 Task: Open a blank sheet, save the file as 'wisdom' Insert a table '2 by 3' In first column, add headers, 'Product, Quantity'. Under first header add  Apple, Mango. Under second header add  15, 20. Change table style to  'Purple'
Action: Mouse pressed left at (19, 18)
Screenshot: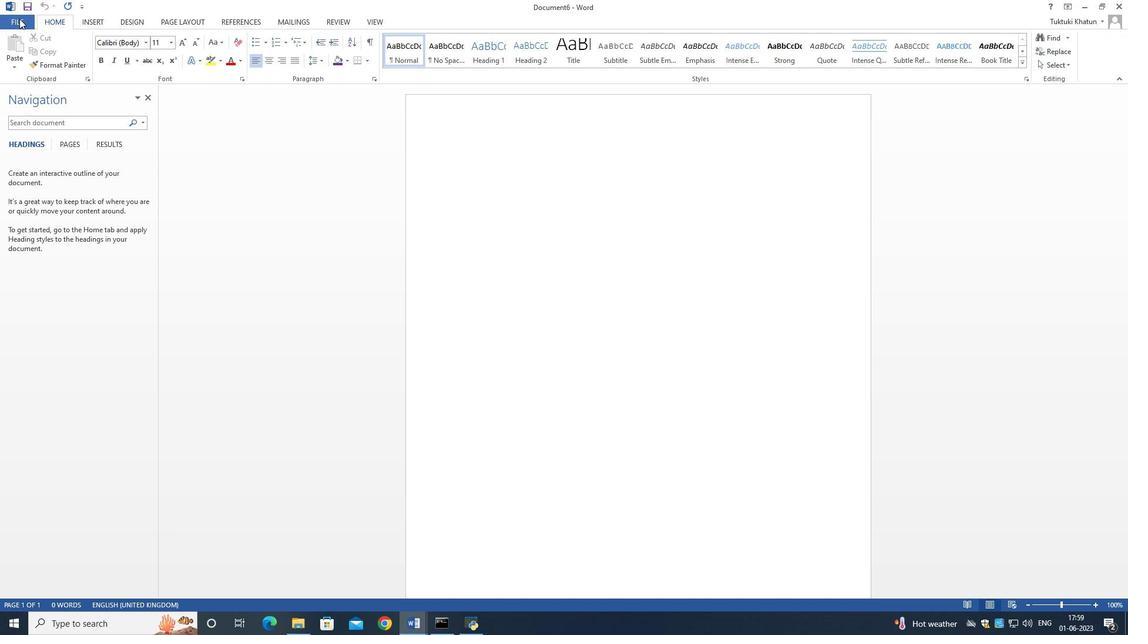 
Action: Mouse moved to (32, 75)
Screenshot: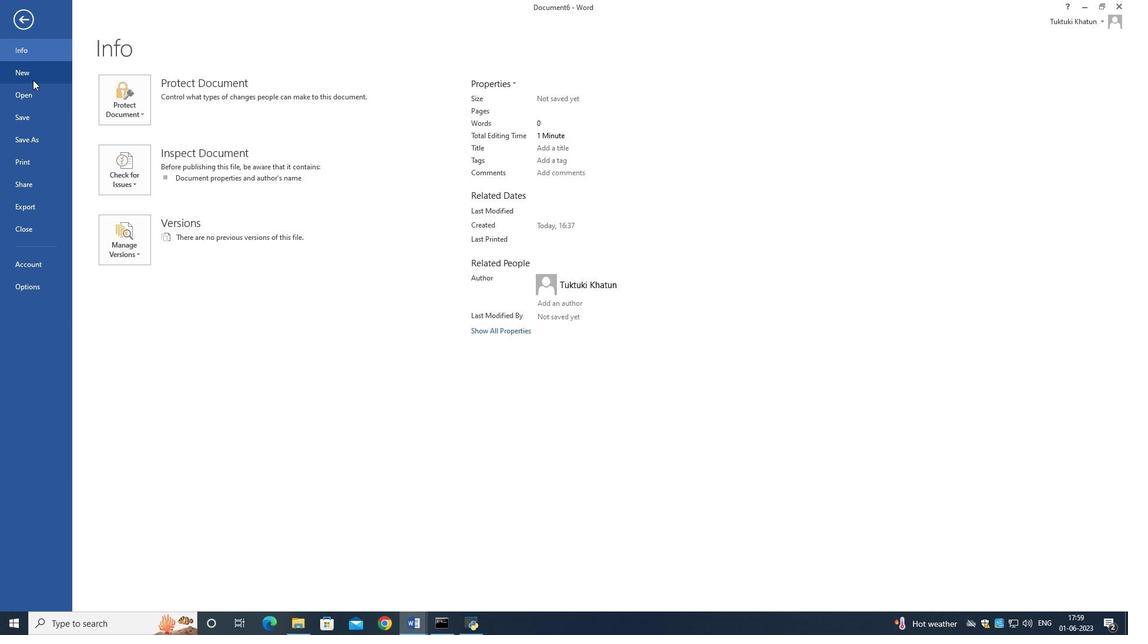 
Action: Mouse pressed left at (32, 75)
Screenshot: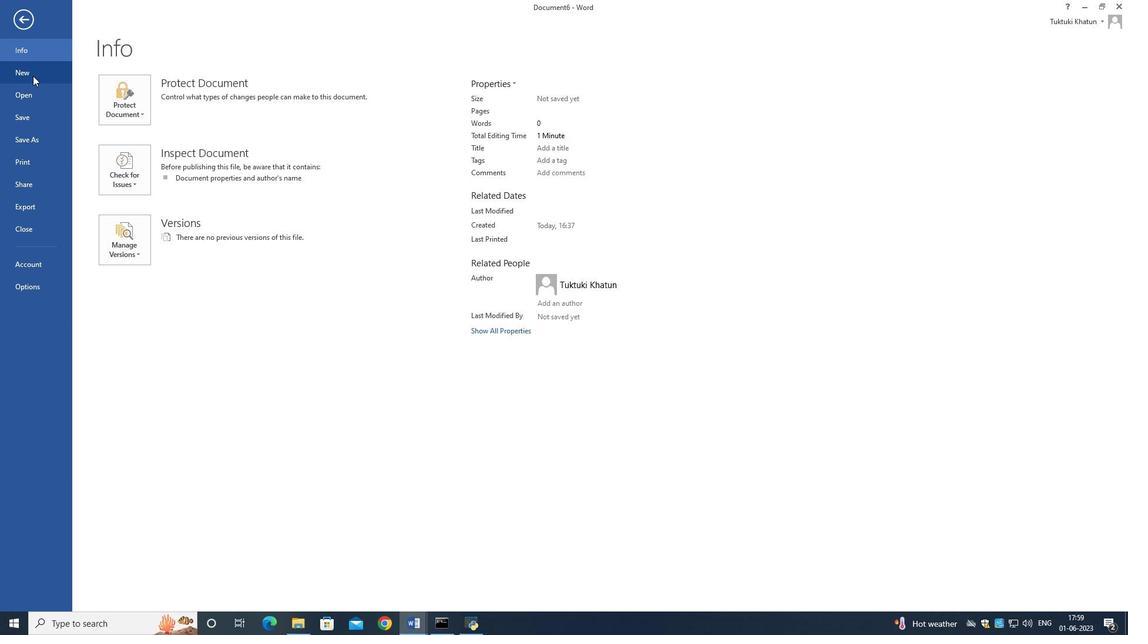 
Action: Mouse moved to (150, 209)
Screenshot: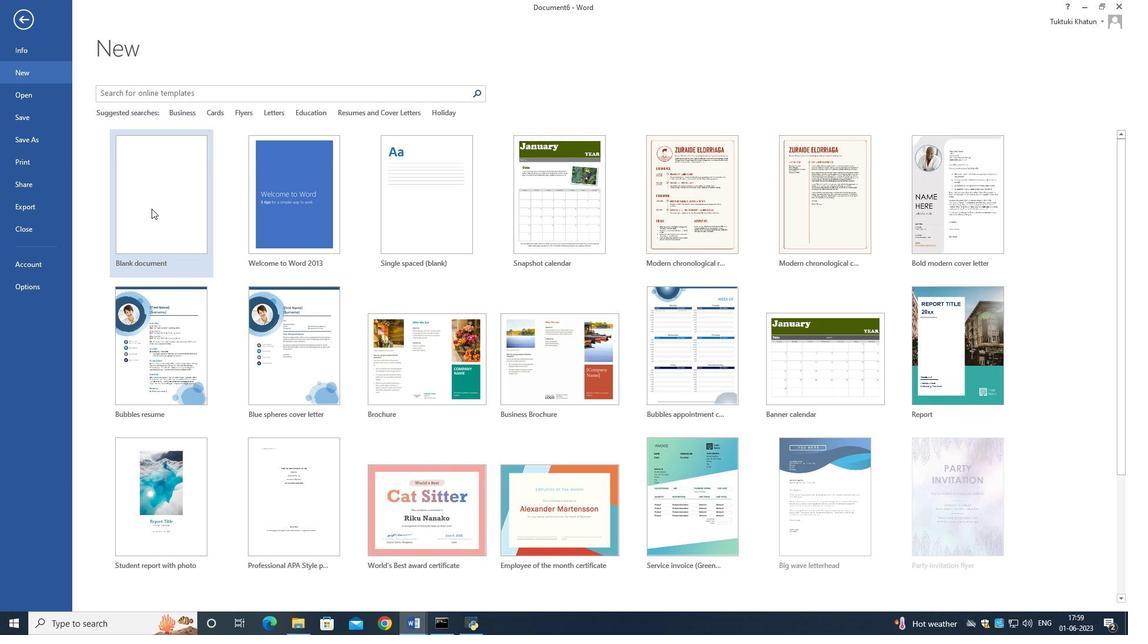 
Action: Mouse pressed left at (150, 209)
Screenshot: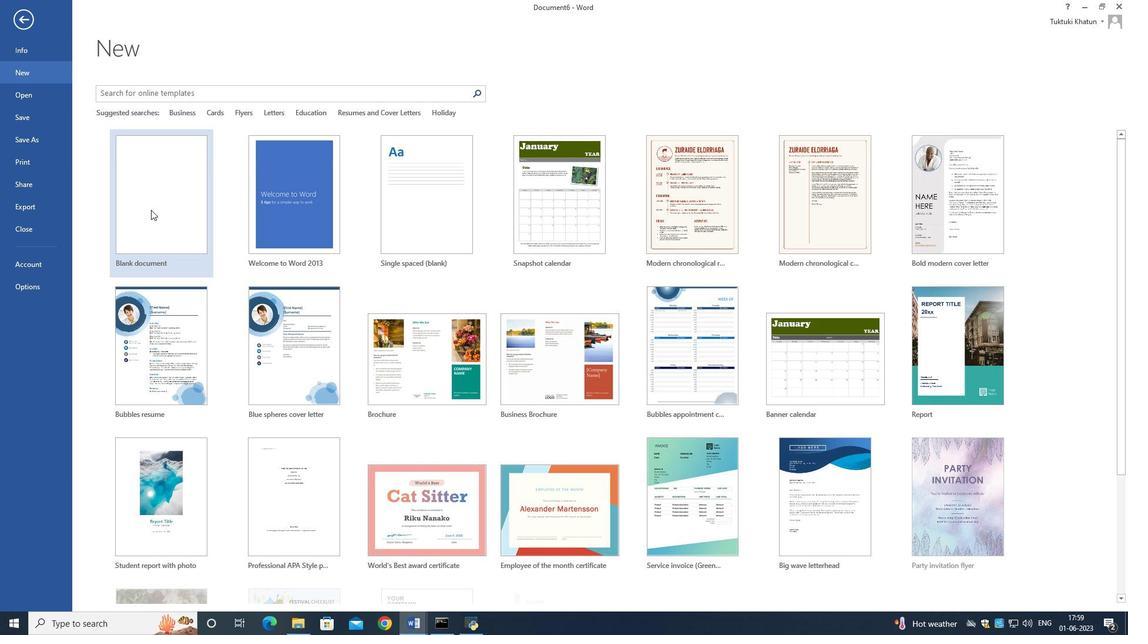 
Action: Mouse moved to (17, 19)
Screenshot: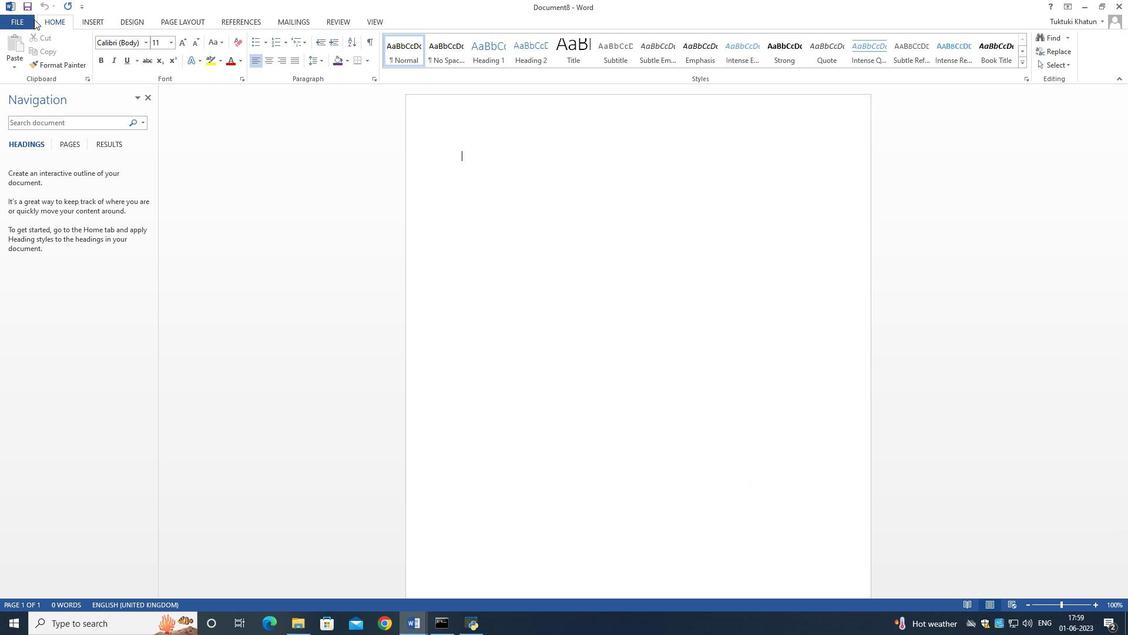 
Action: Mouse pressed left at (17, 19)
Screenshot: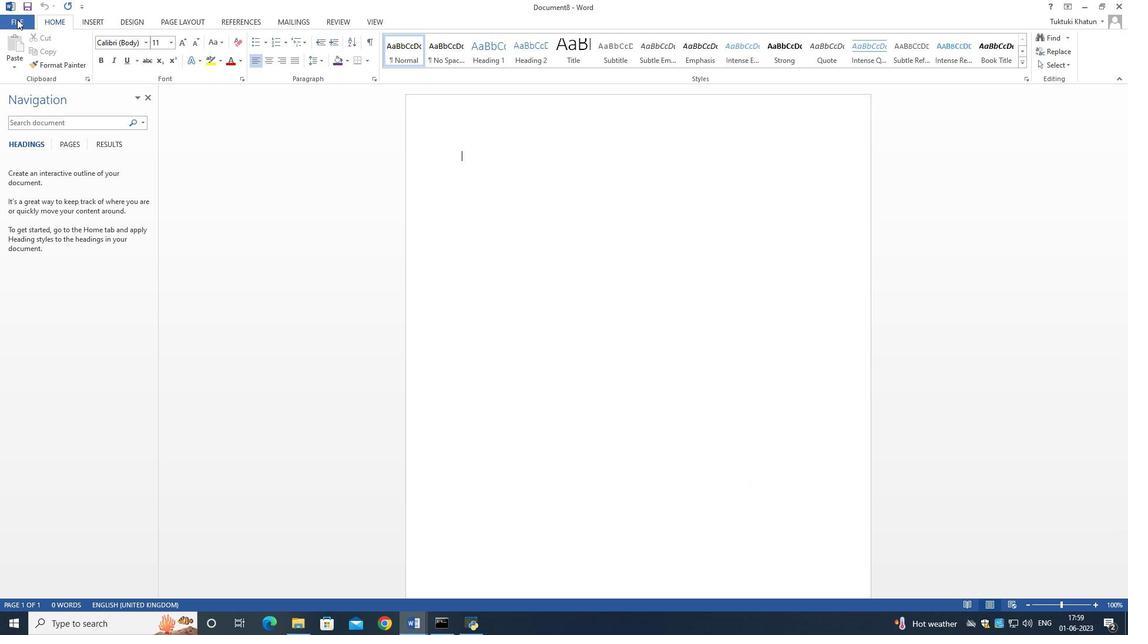 
Action: Mouse moved to (29, 117)
Screenshot: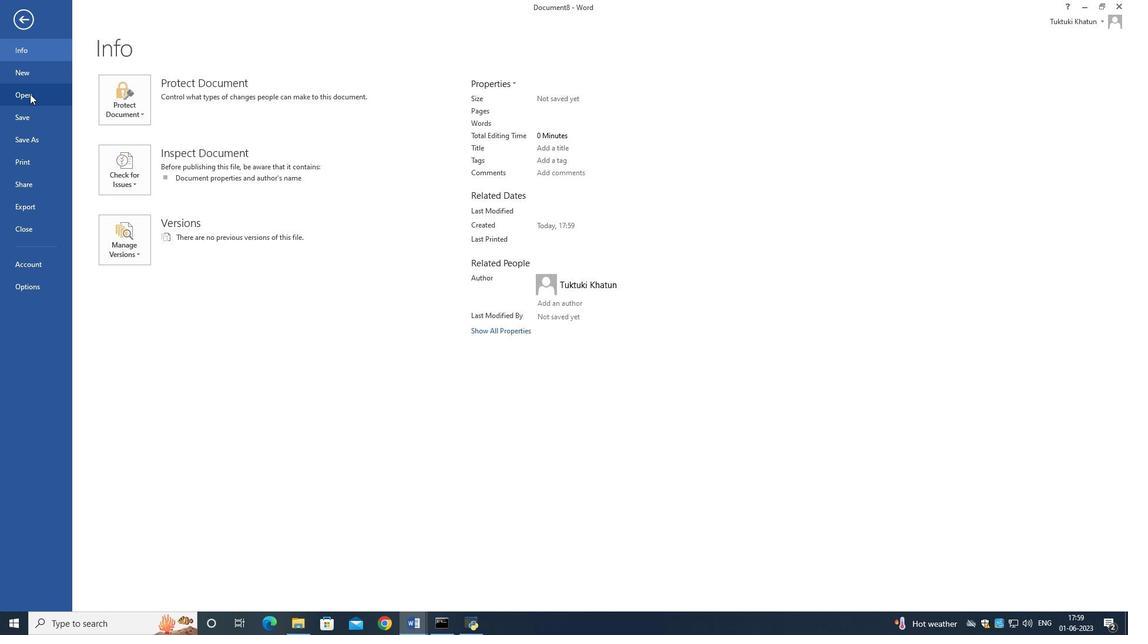 
Action: Mouse pressed left at (29, 117)
Screenshot: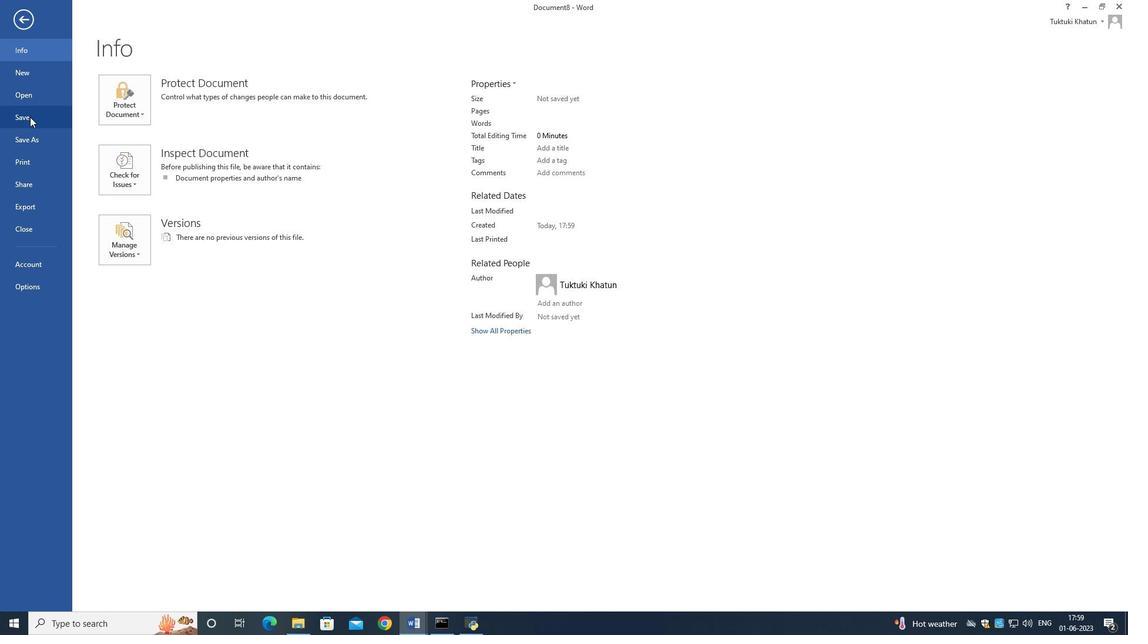 
Action: Mouse moved to (319, 118)
Screenshot: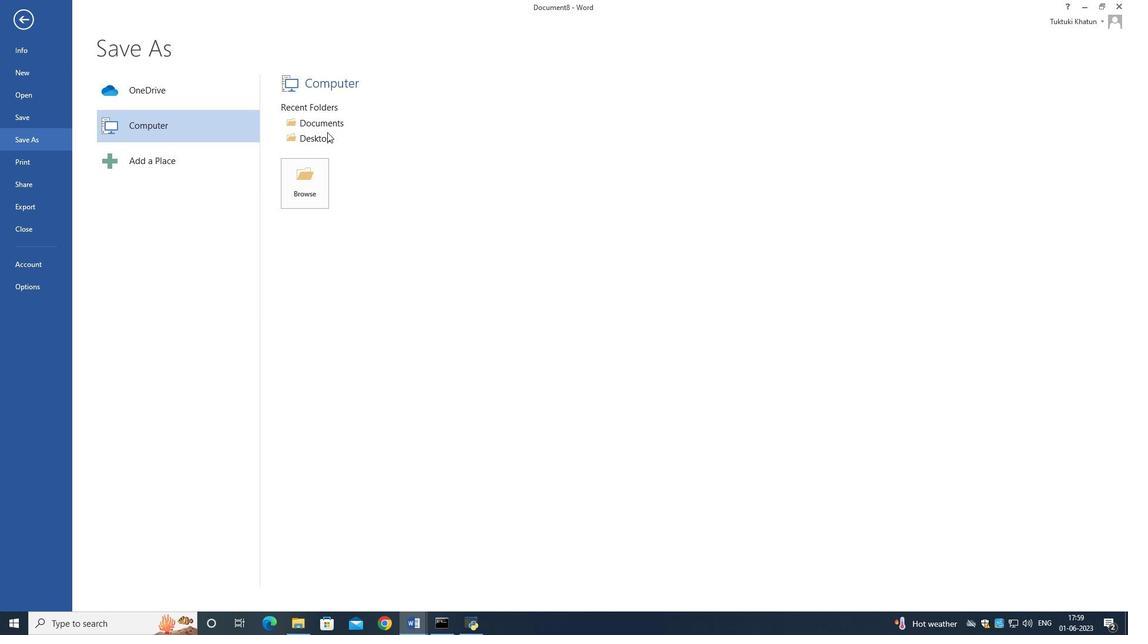 
Action: Mouse pressed left at (319, 118)
Screenshot: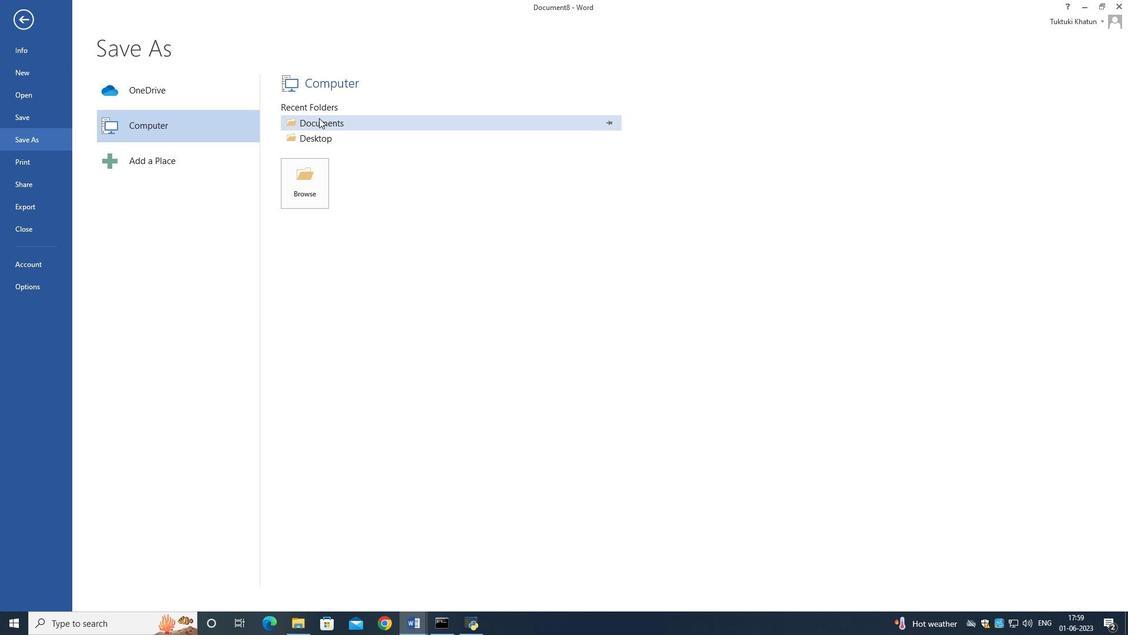 
Action: Key pressed <Key.backspace><Key.shift>Wisdom
Screenshot: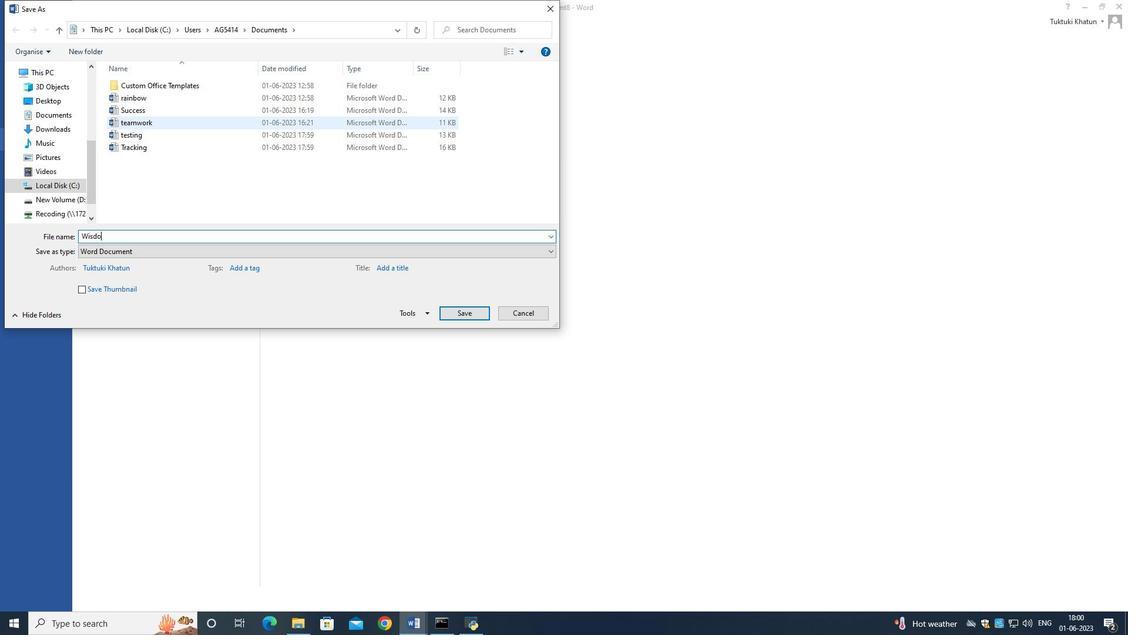 
Action: Mouse moved to (470, 313)
Screenshot: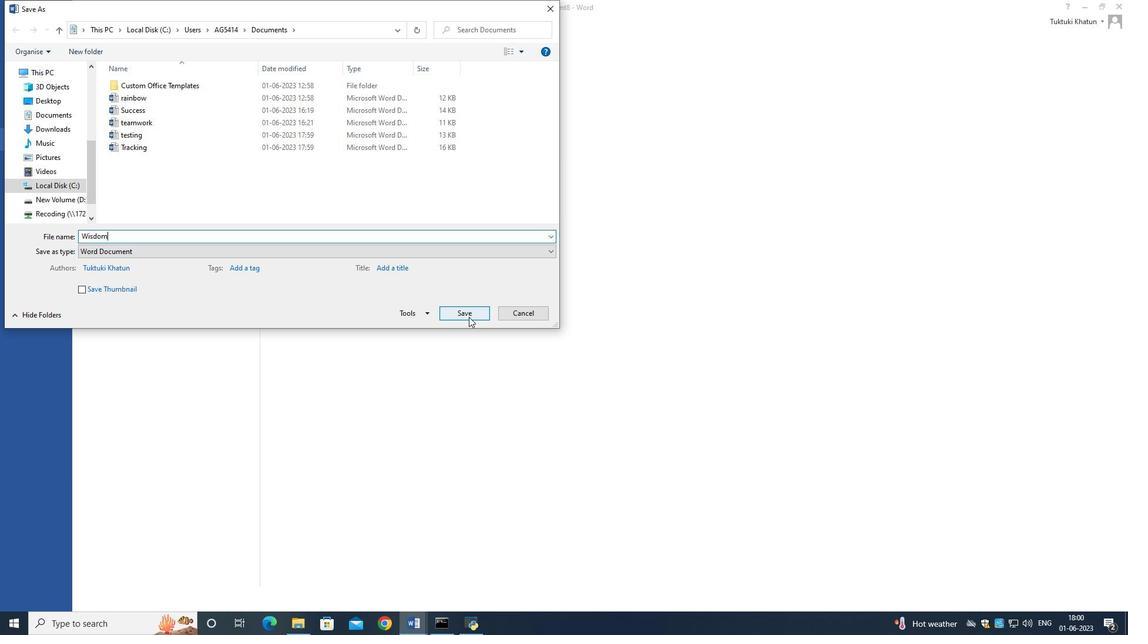 
Action: Mouse pressed left at (470, 313)
Screenshot: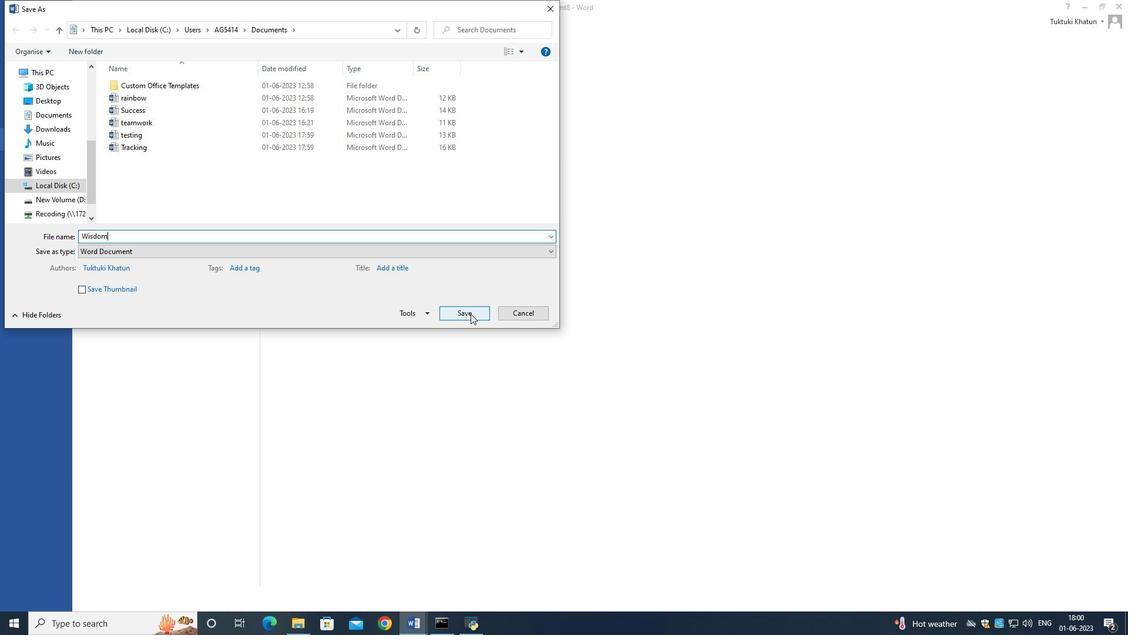 
Action: Mouse moved to (96, 22)
Screenshot: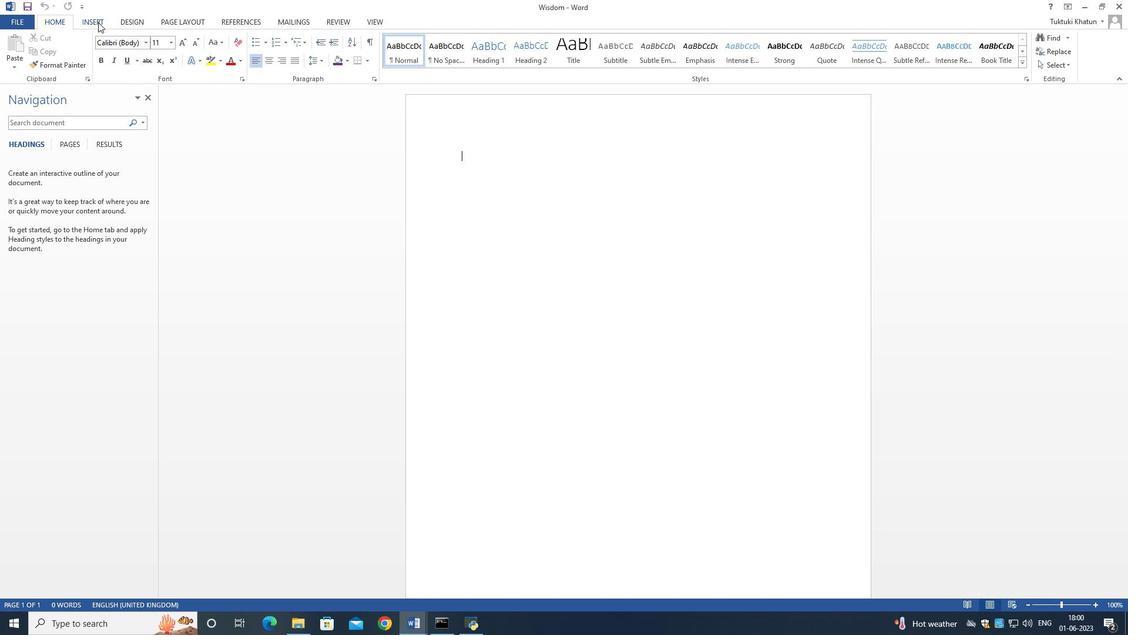
Action: Mouse pressed left at (96, 22)
Screenshot: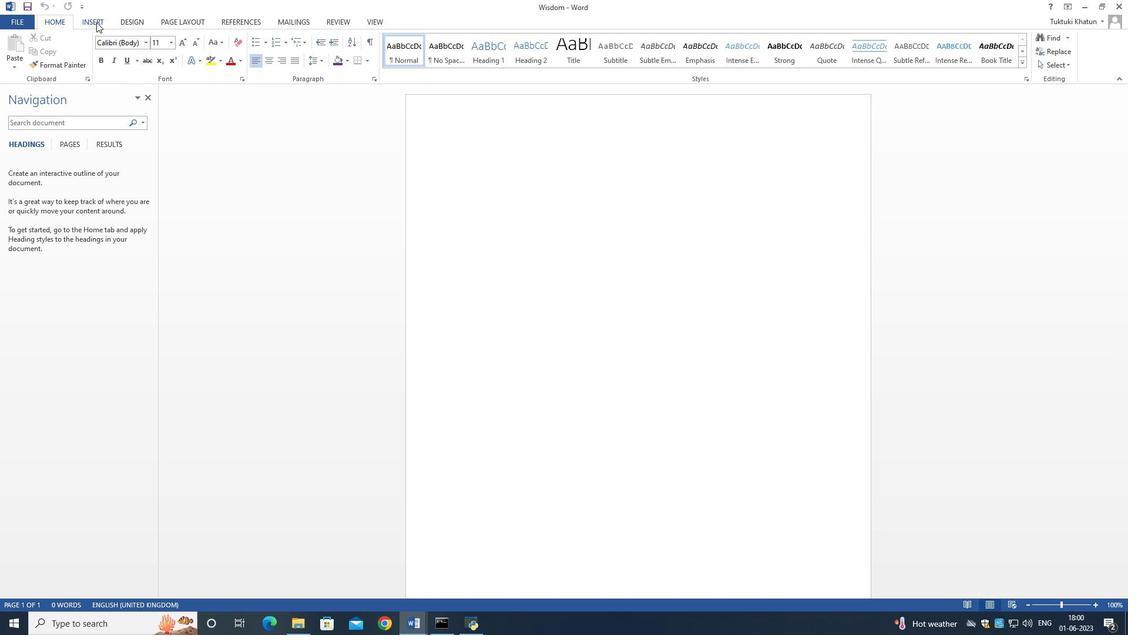 
Action: Mouse moved to (101, 44)
Screenshot: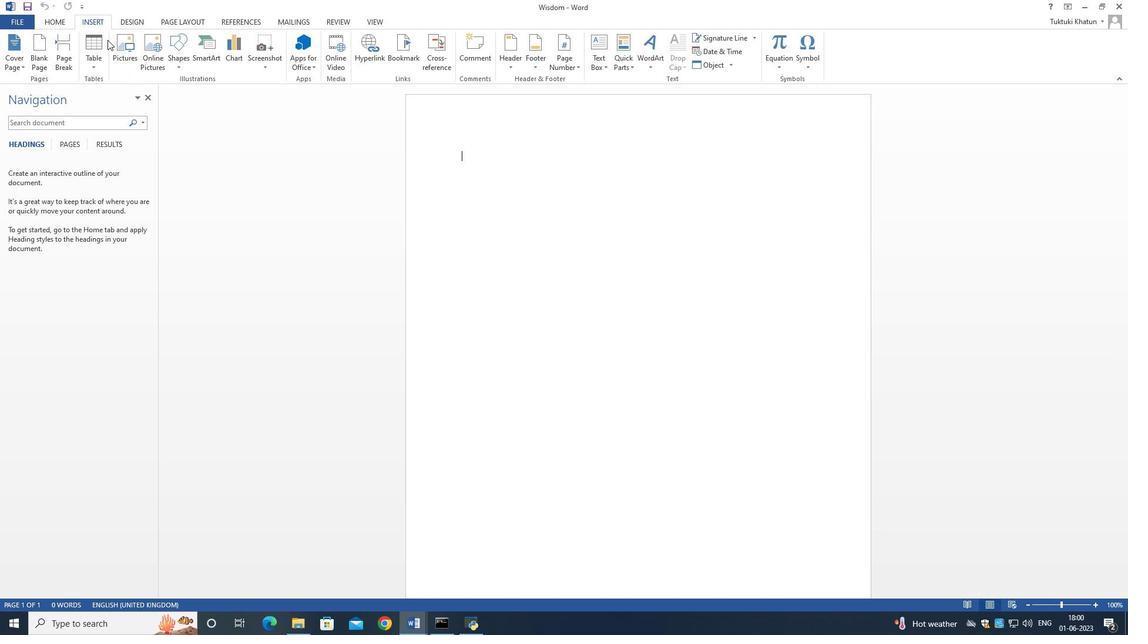 
Action: Mouse pressed left at (101, 44)
Screenshot: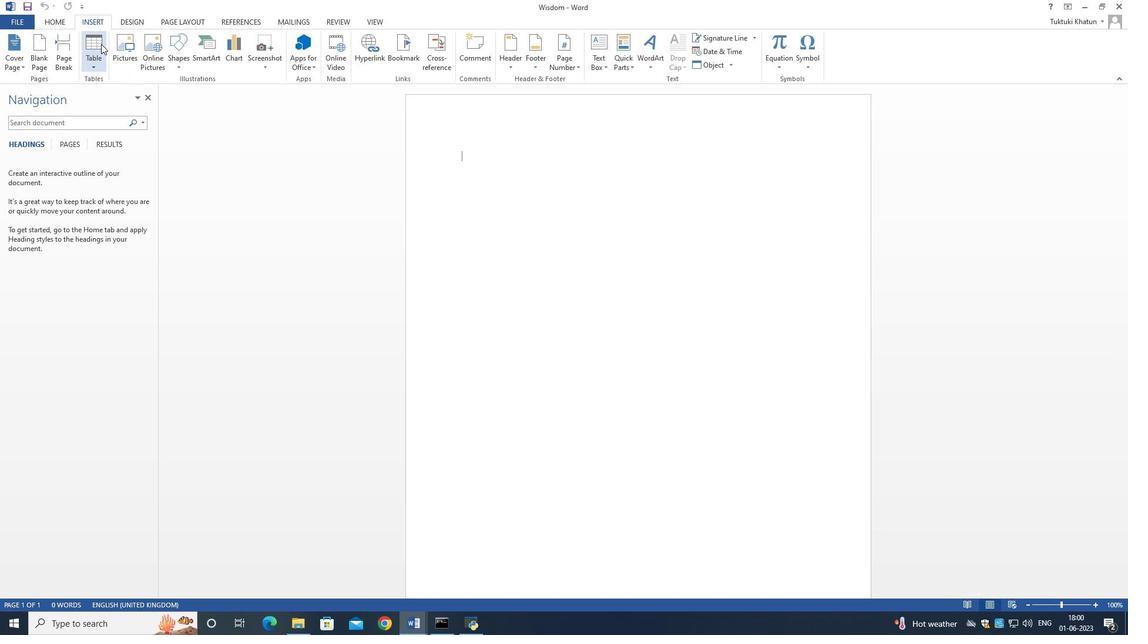 
Action: Mouse moved to (102, 114)
Screenshot: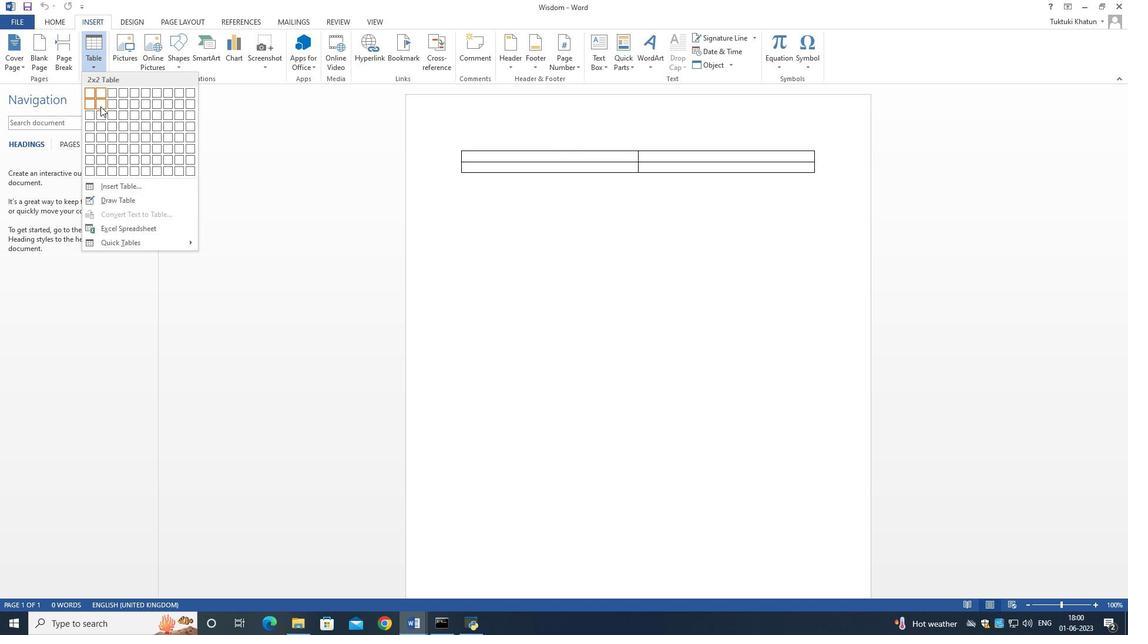 
Action: Mouse pressed left at (102, 114)
Screenshot: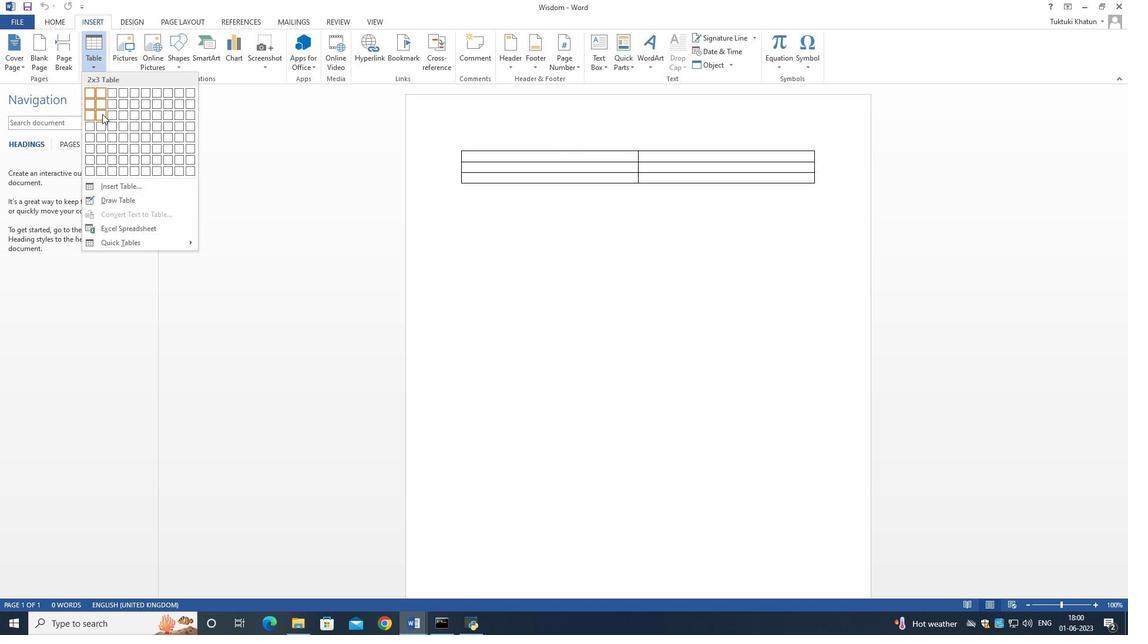 
Action: Mouse moved to (478, 156)
Screenshot: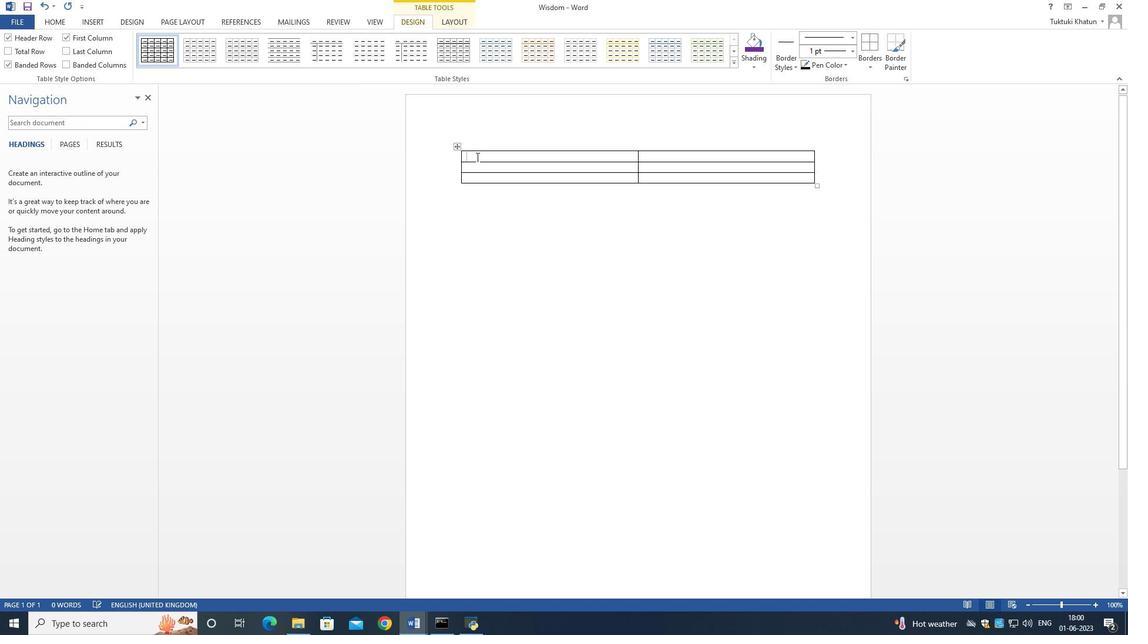 
Action: Key pressed <Key.shift>P
Screenshot: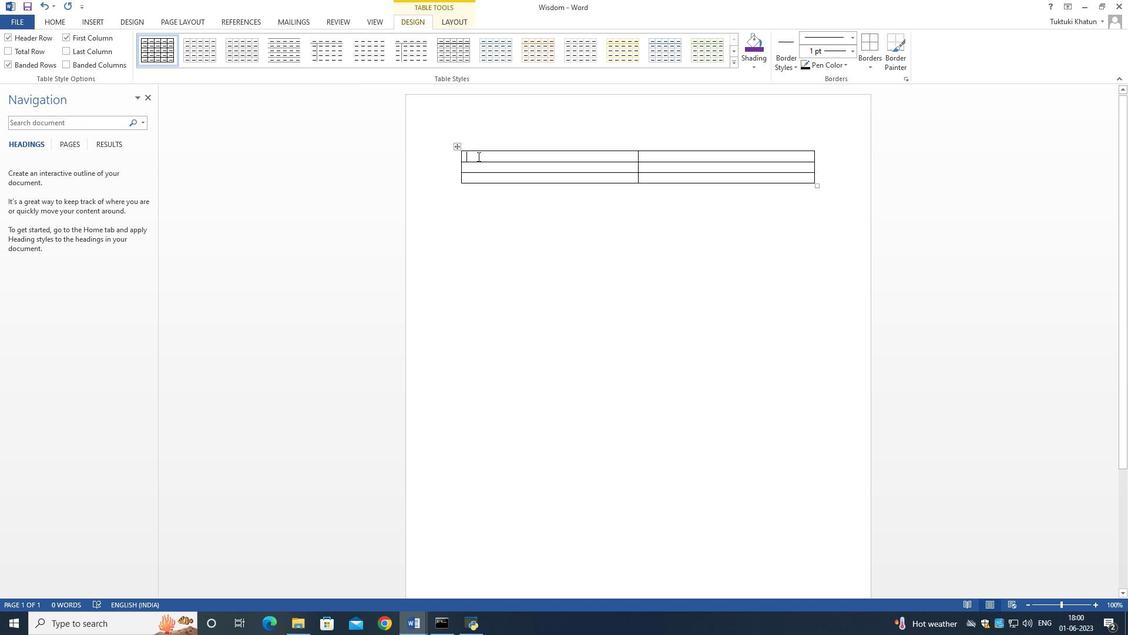 
Action: Mouse moved to (476, 154)
Screenshot: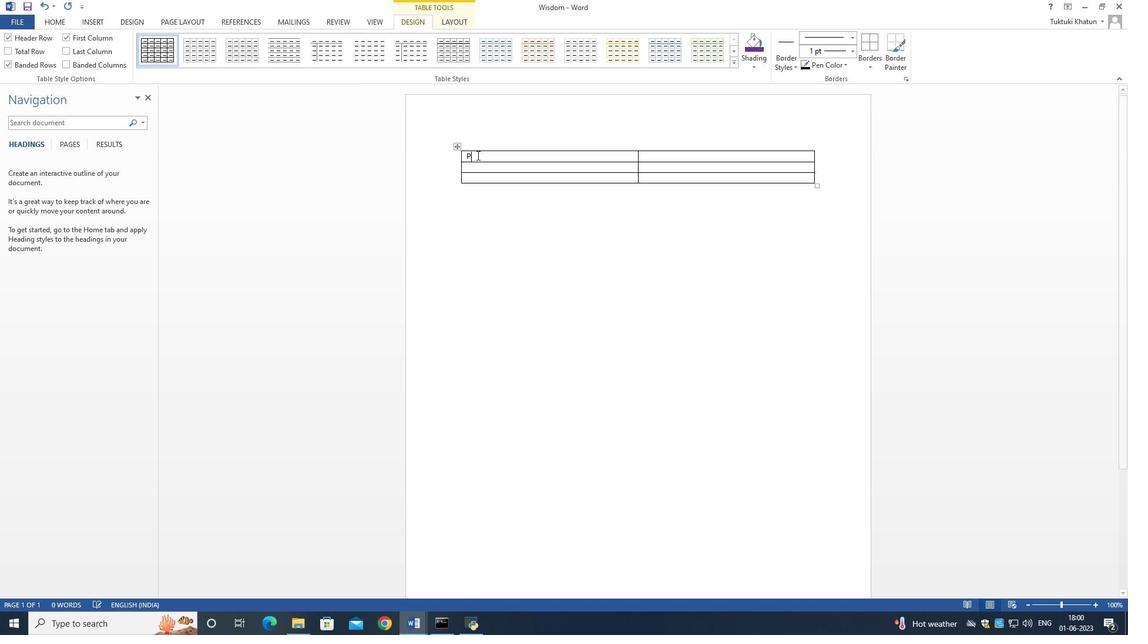 
Action: Key pressed roduct
Screenshot: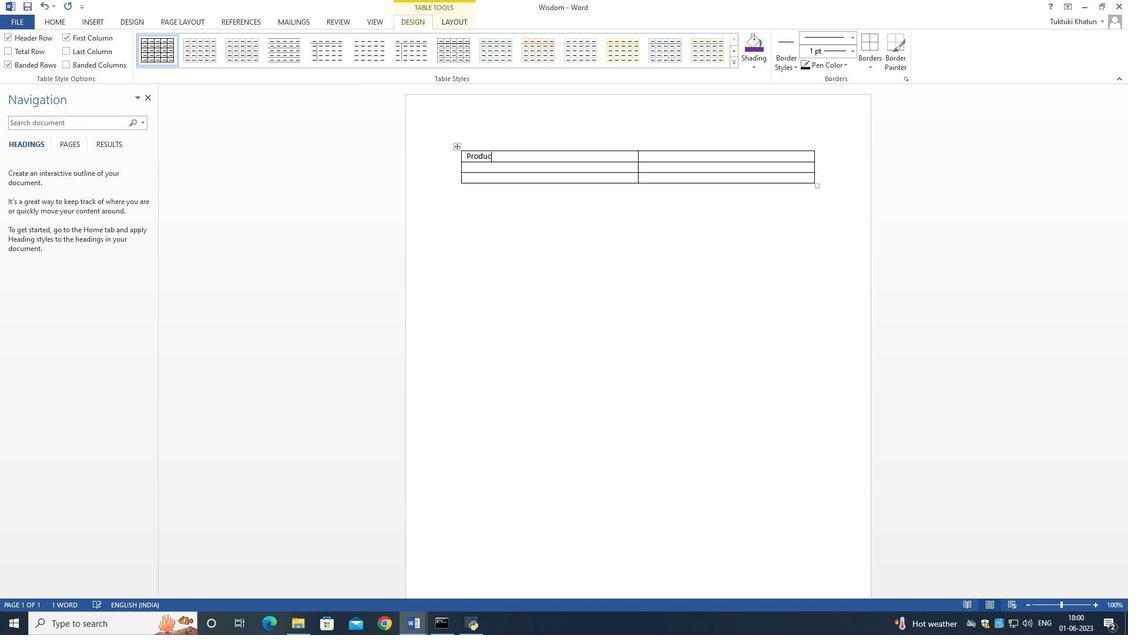 
Action: Mouse moved to (656, 156)
Screenshot: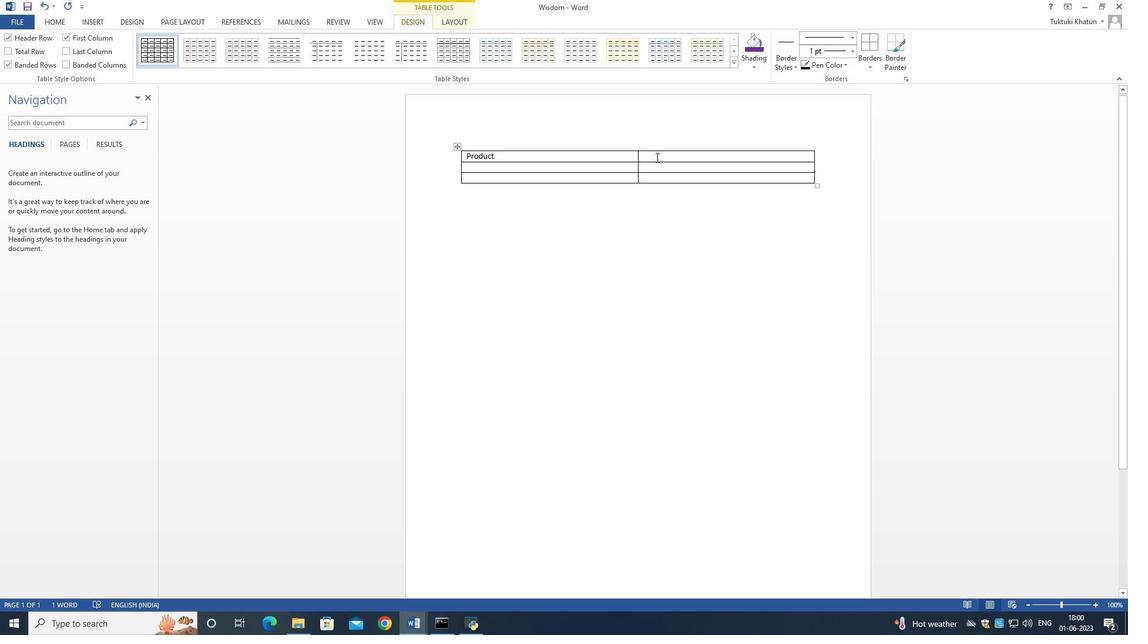 
Action: Key pressed <Key.tab>
Screenshot: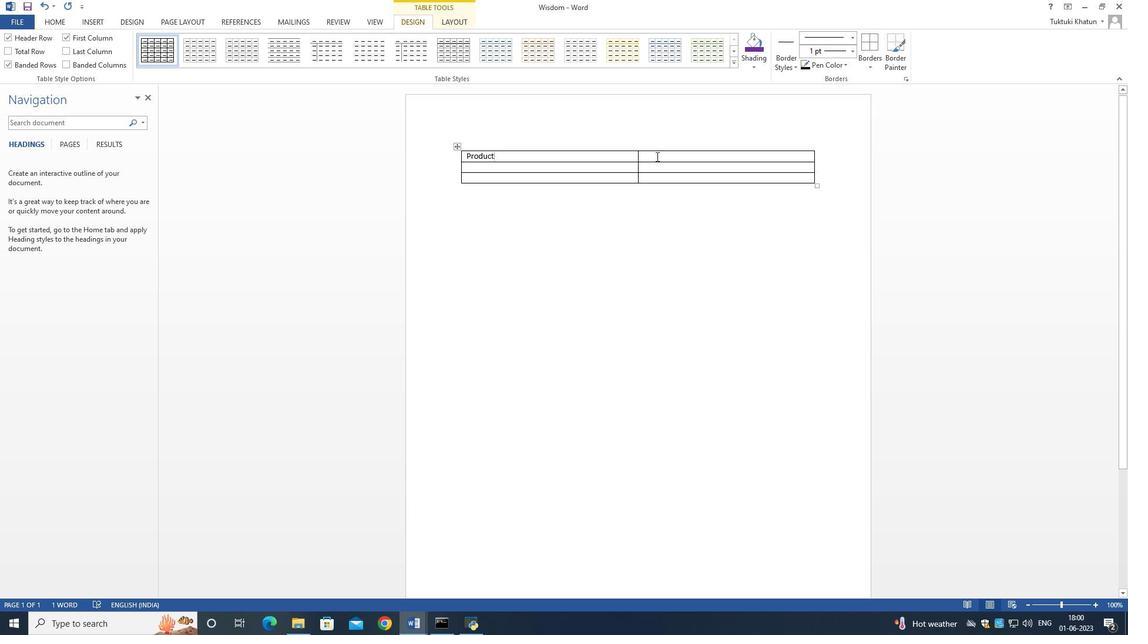 
Action: Mouse moved to (656, 156)
Screenshot: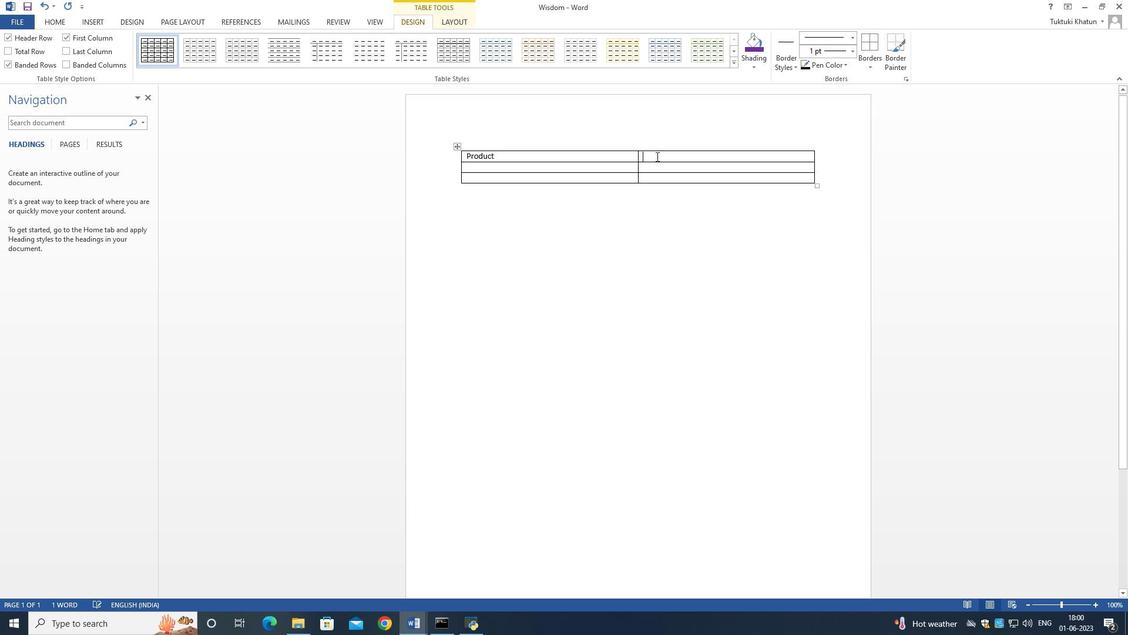 
Action: Key pressed <Key.shift>
Screenshot: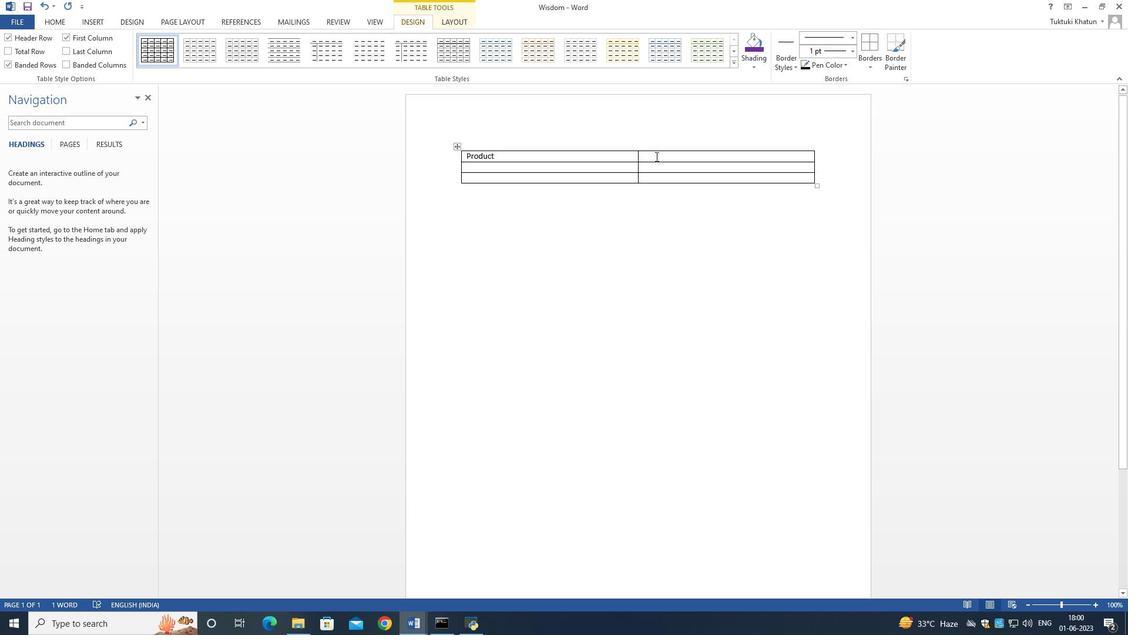 
Action: Mouse moved to (654, 156)
Screenshot: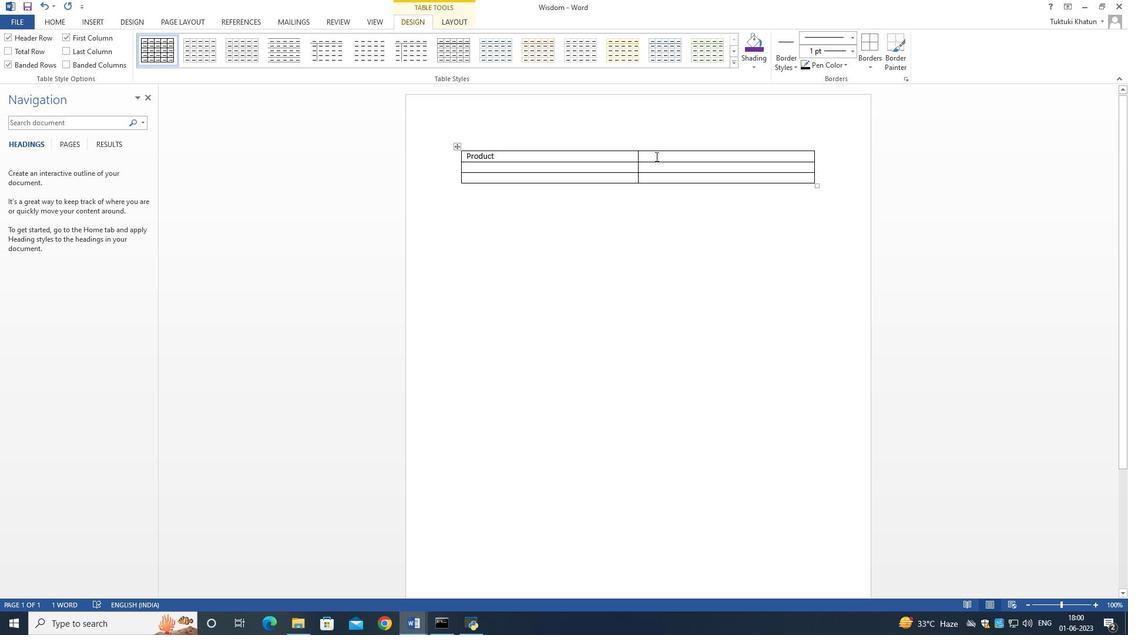 
Action: Key pressed <Key.shift><Key.shift><Key.shift><Key.shift><Key.shift><Key.shift><Key.shift><Key.shift><Key.shift><Key.shift><Key.shift><Key.shift><Key.shift><Key.shift><Key.shift><Key.shift><Key.shift><Key.shift><Key.shift><Key.shift><Key.shift><Key.shift><Key.shift><Key.shift><Key.shift><Key.shift><Key.shift><Key.shift><Key.shift><Key.shift><Key.shift><Key.shift><Key.shift>Quantity
Screenshot: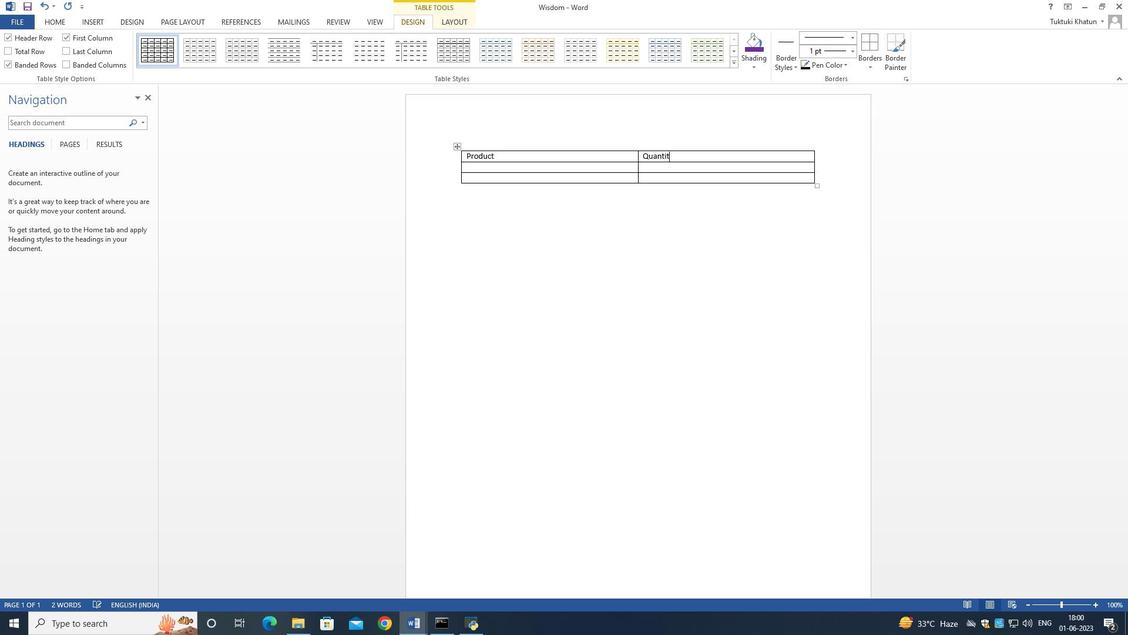 
Action: Mouse moved to (598, 167)
Screenshot: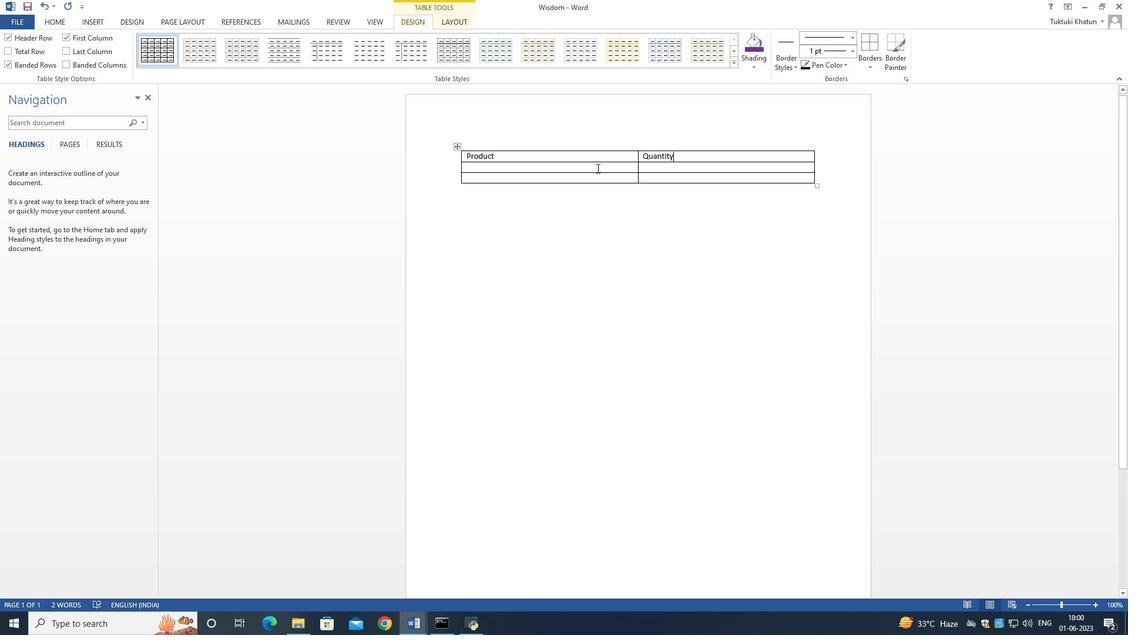 
Action: Mouse pressed left at (598, 167)
Screenshot: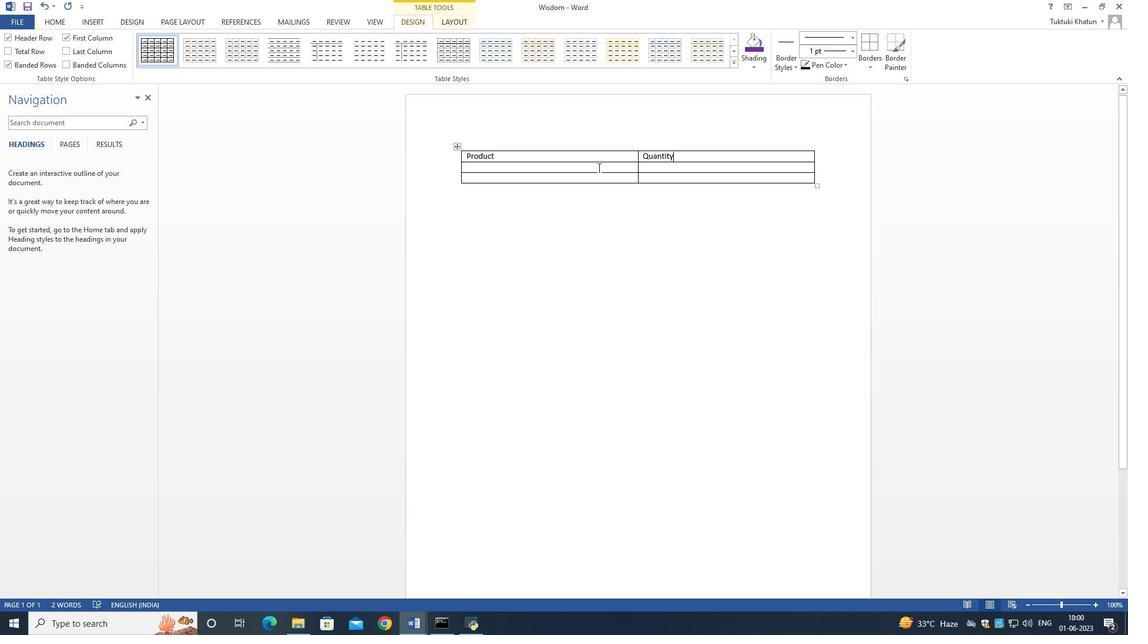 
Action: Key pressed <Key.shift>Apple
Screenshot: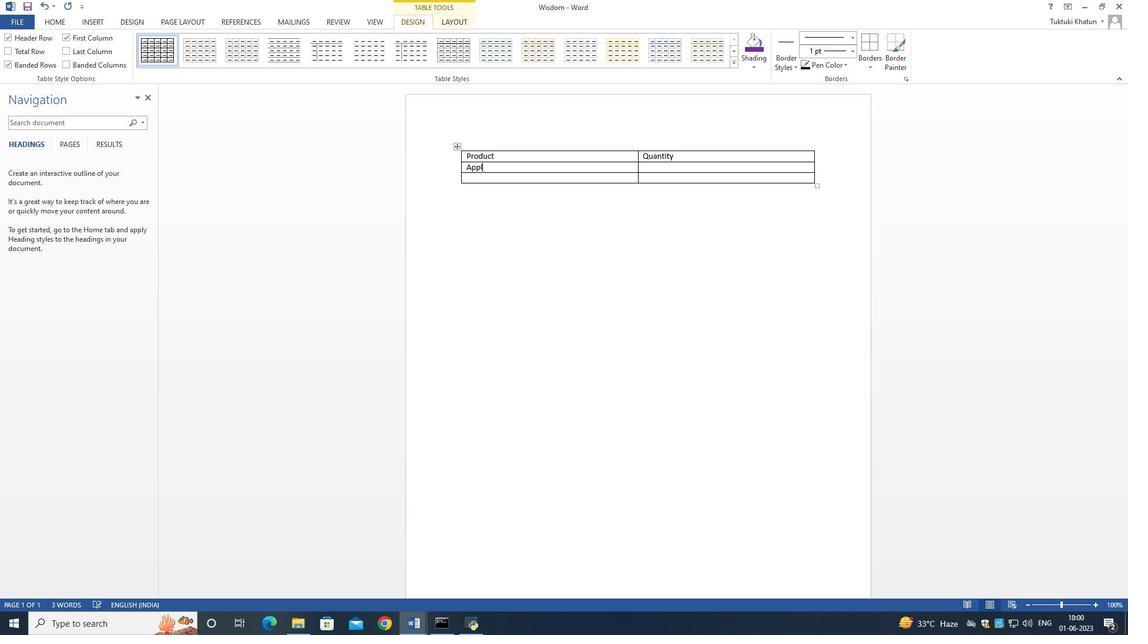 
Action: Mouse moved to (595, 182)
Screenshot: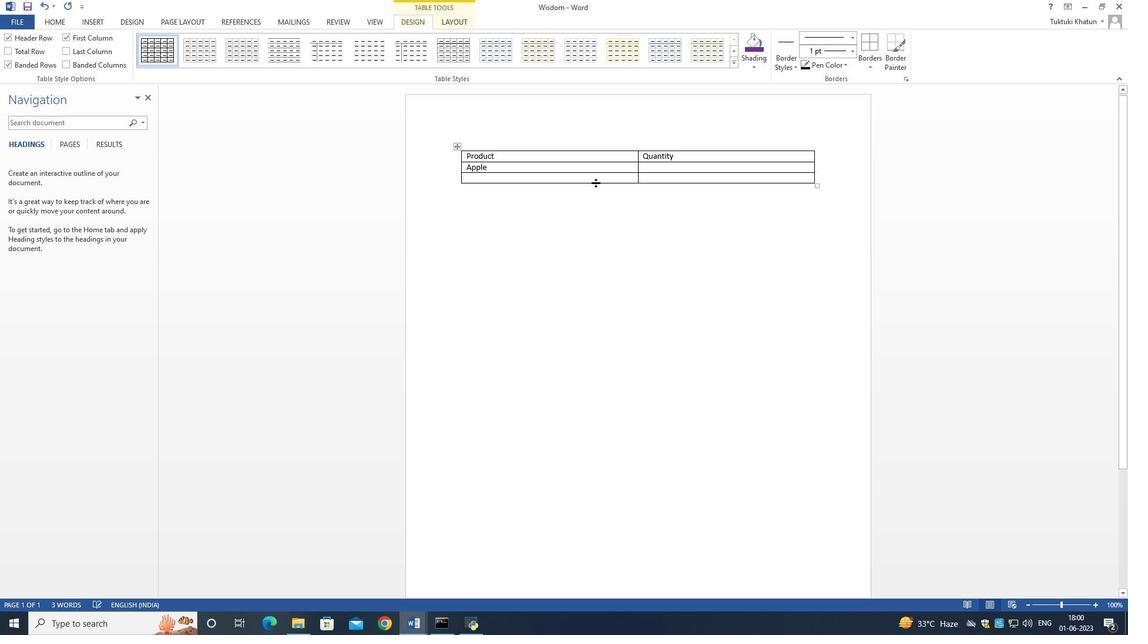 
Action: Mouse pressed left at (595, 182)
Screenshot: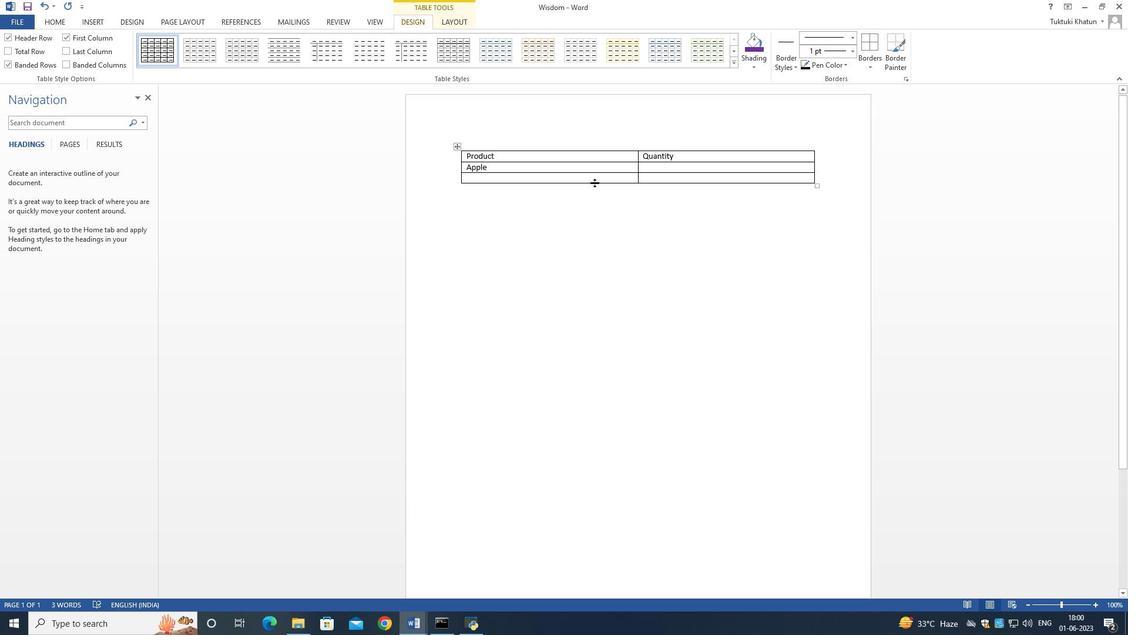 
Action: Mouse moved to (594, 177)
Screenshot: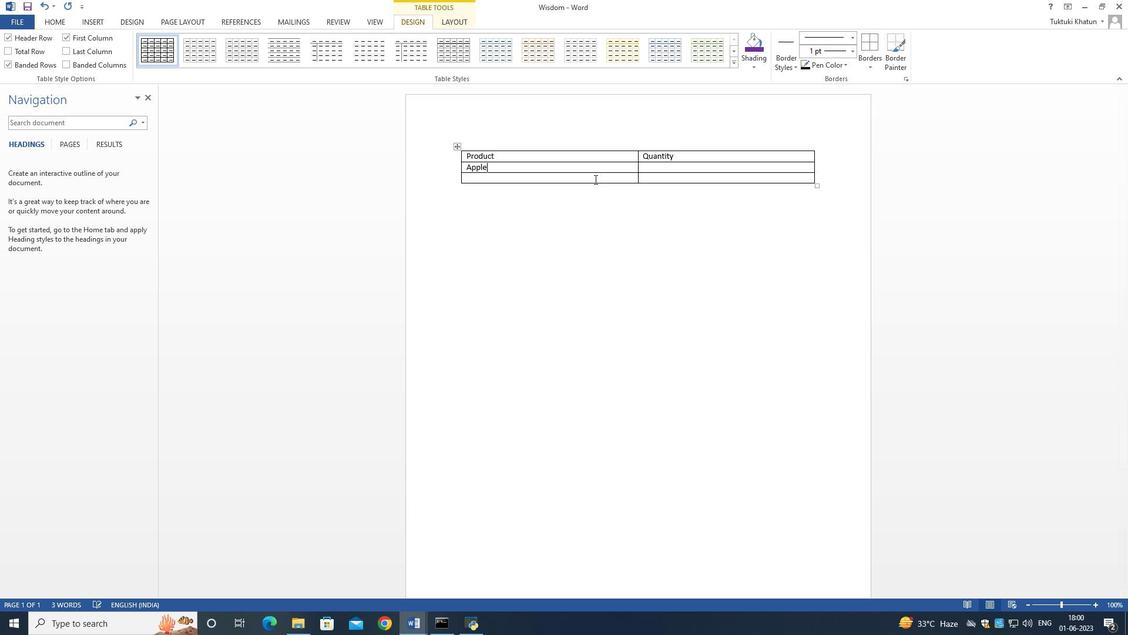 
Action: Mouse pressed left at (594, 177)
Screenshot: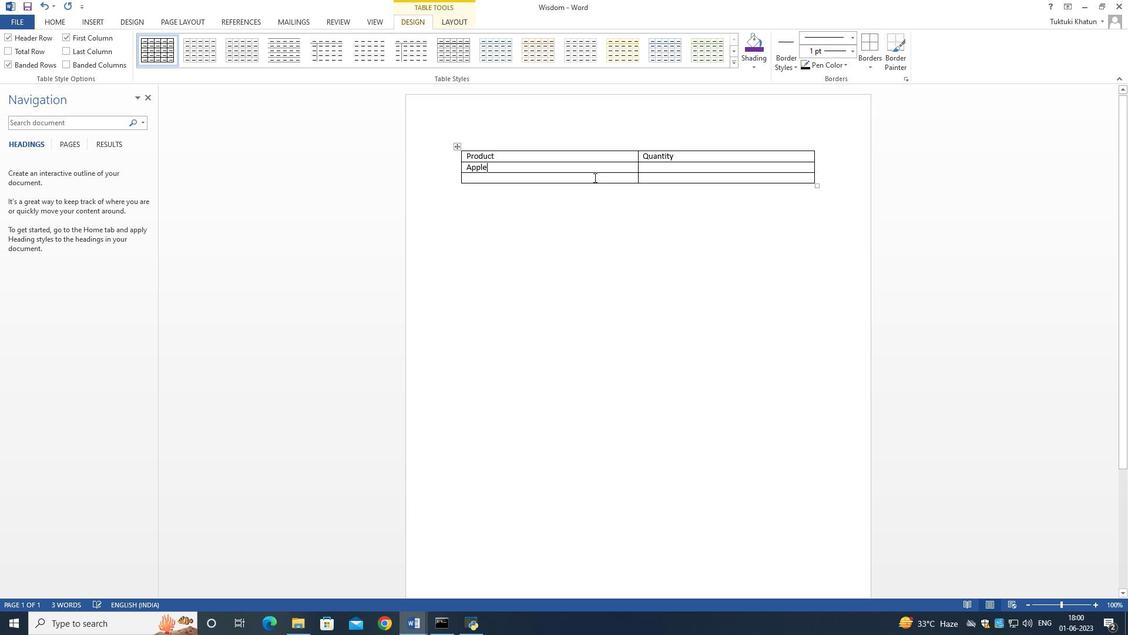 
Action: Key pressed <Key.down>
Screenshot: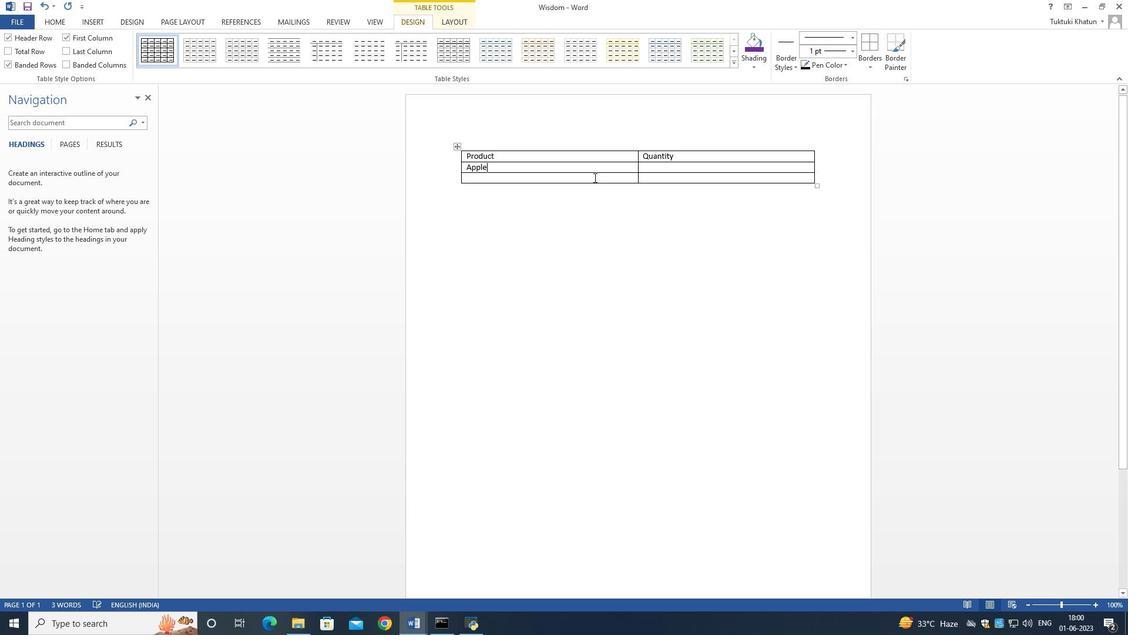 
Action: Mouse moved to (587, 187)
Screenshot: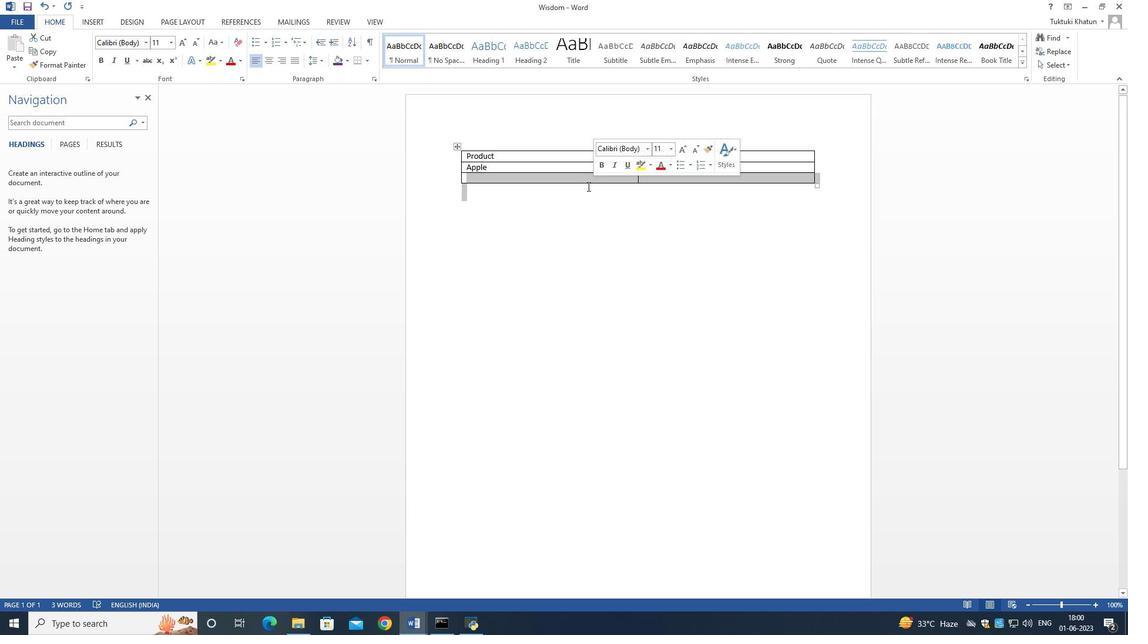 
Action: Mouse pressed left at (587, 187)
Screenshot: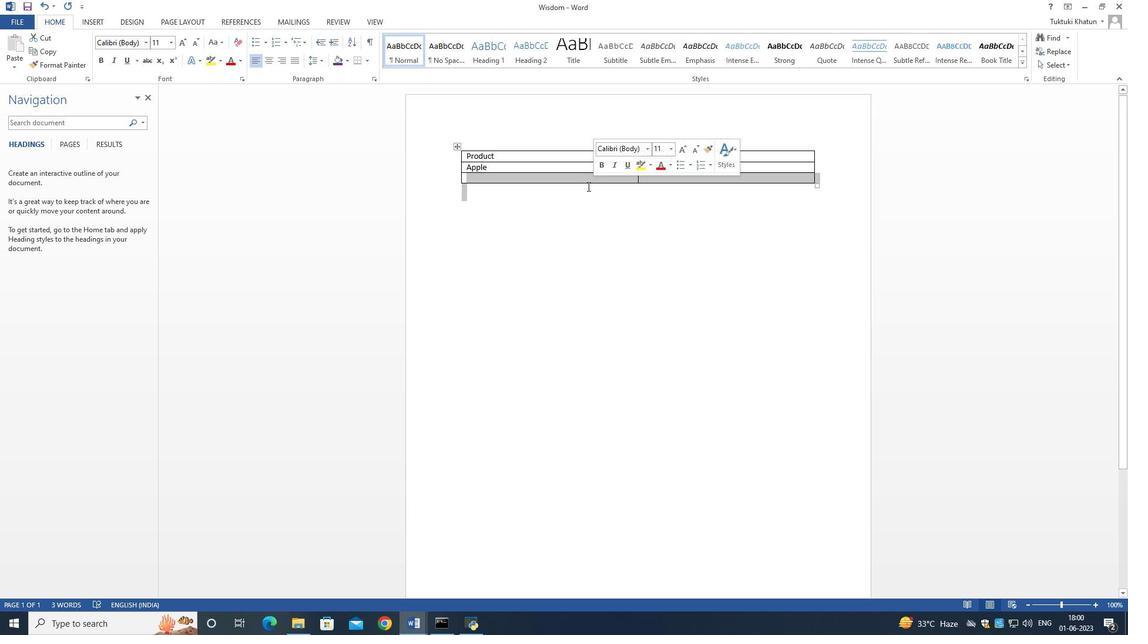 
Action: Mouse moved to (580, 176)
Screenshot: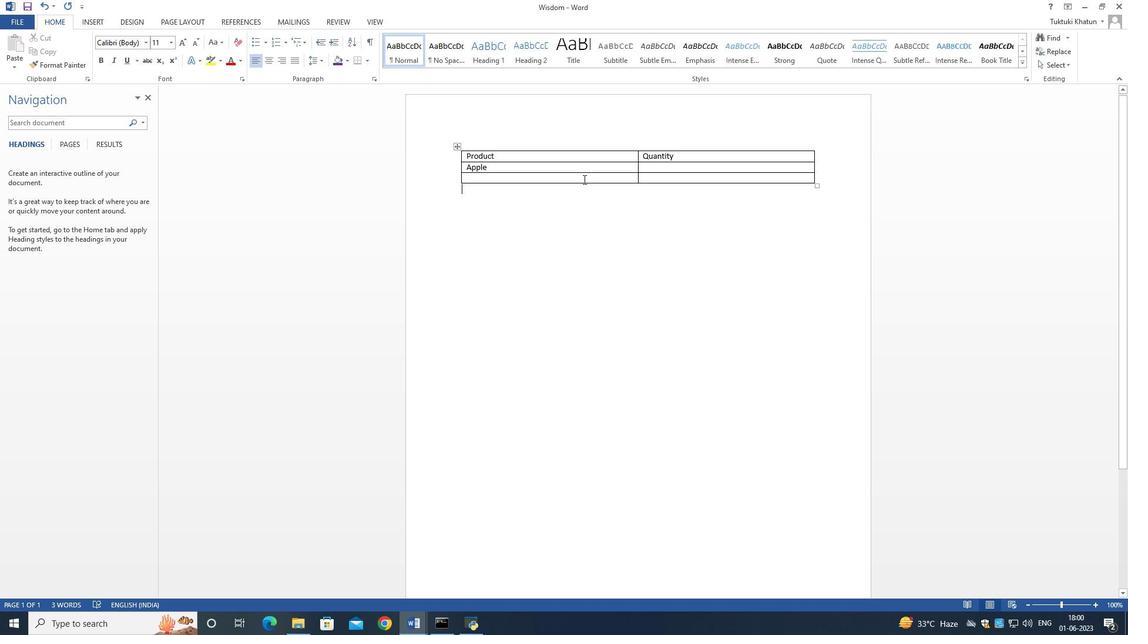 
Action: Mouse pressed left at (580, 176)
Screenshot: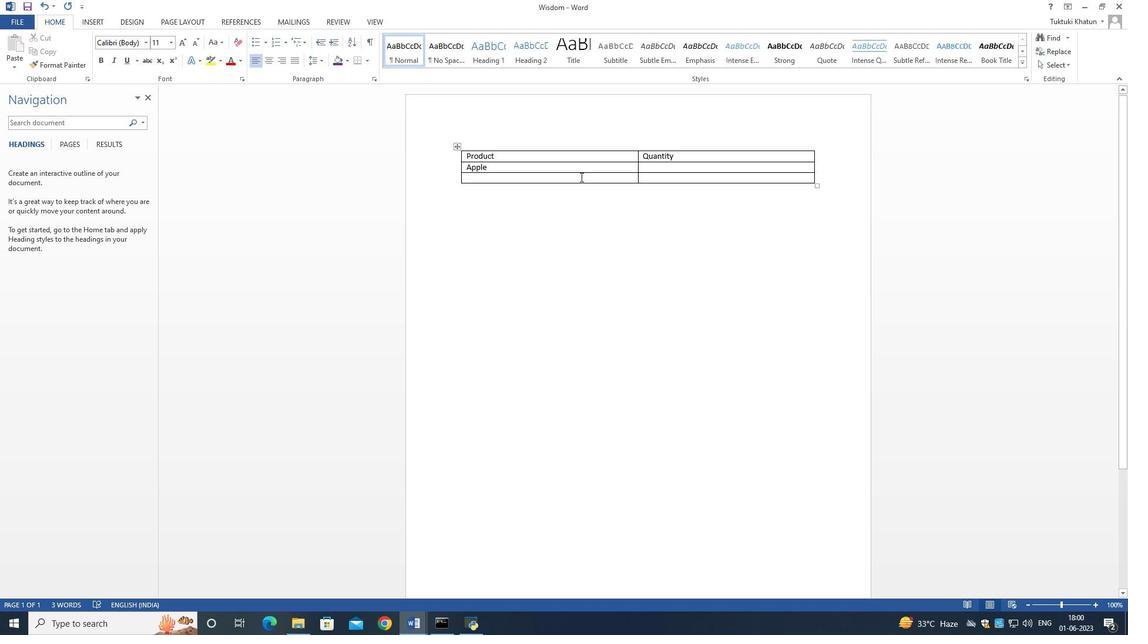 
Action: Key pressed <Key.shift>Mang
Screenshot: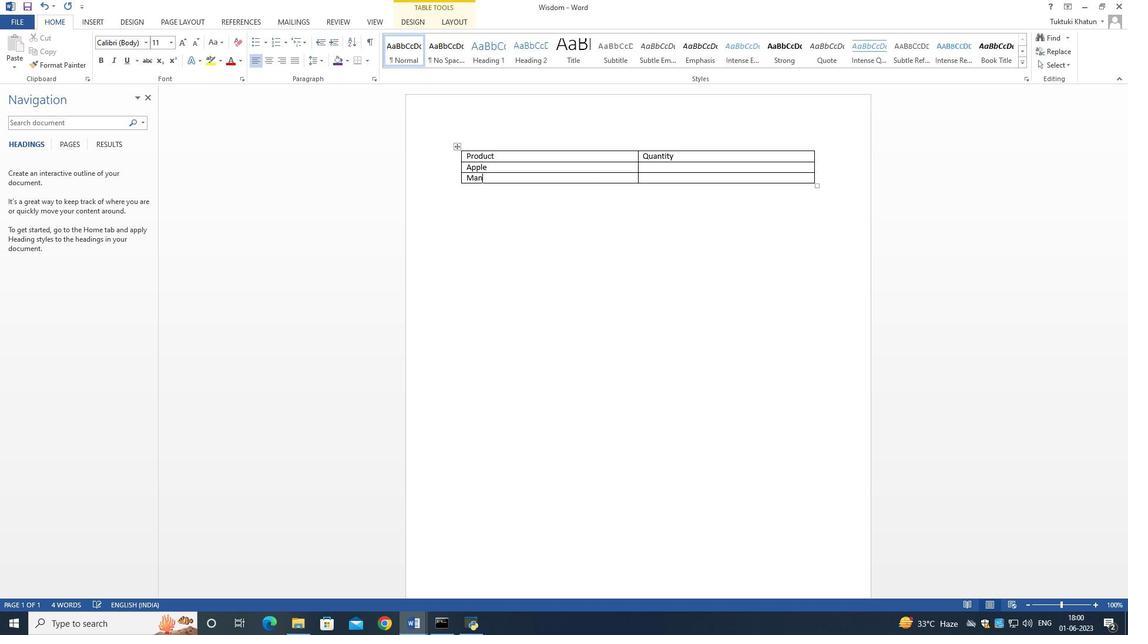 
Action: Mouse moved to (637, 168)
Screenshot: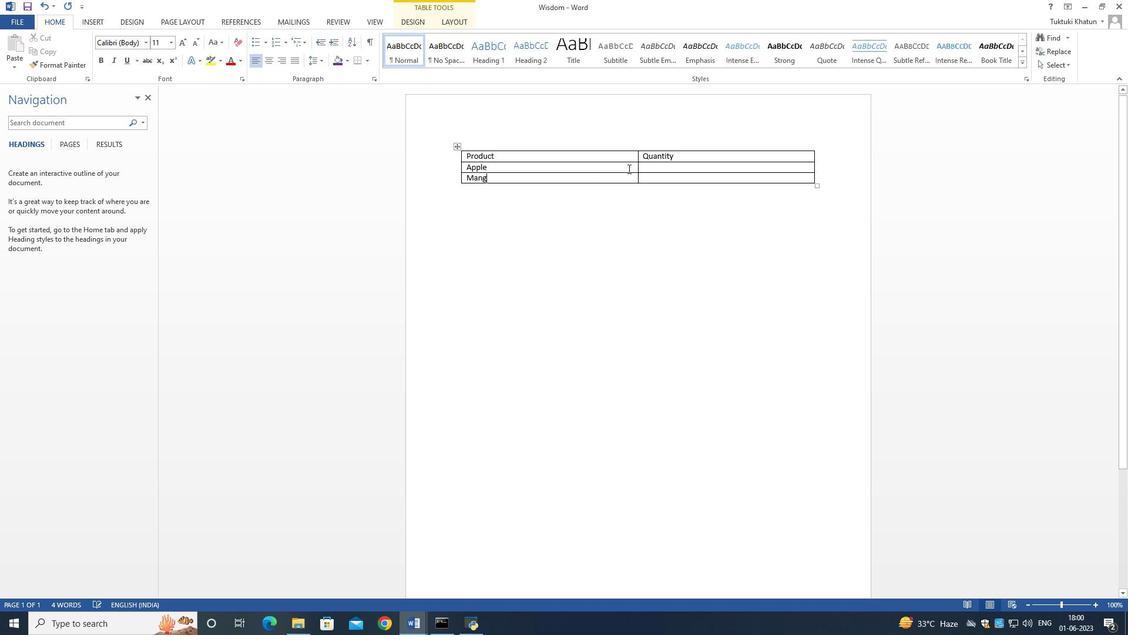 
Action: Key pressed o
Screenshot: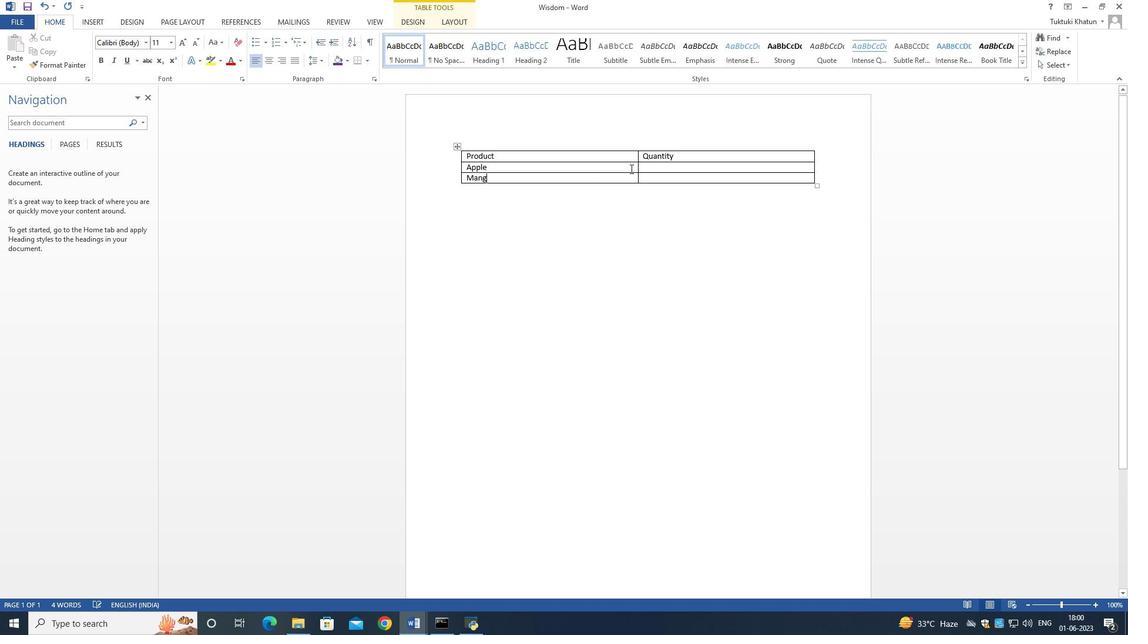 
Action: Mouse moved to (649, 164)
Screenshot: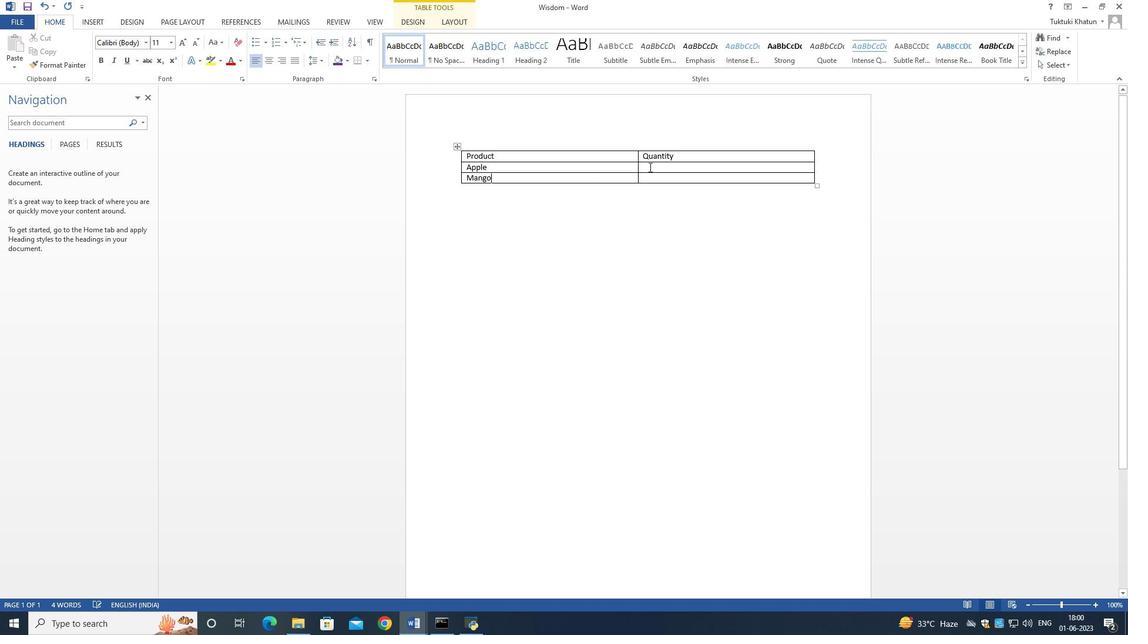 
Action: Mouse pressed left at (649, 164)
Screenshot: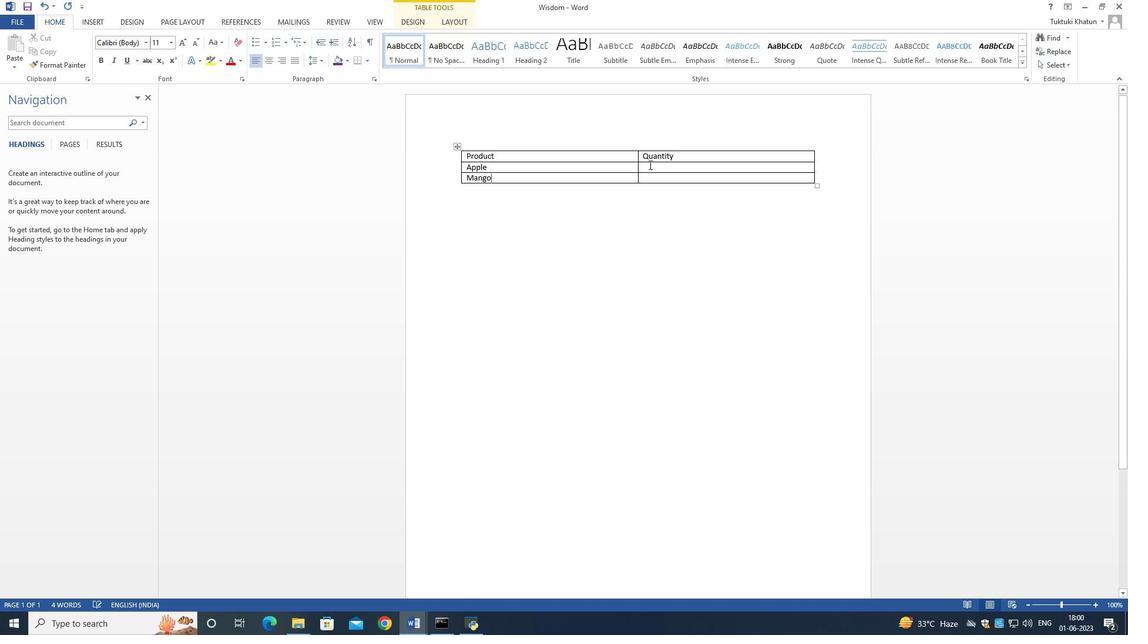 
Action: Mouse moved to (649, 165)
Screenshot: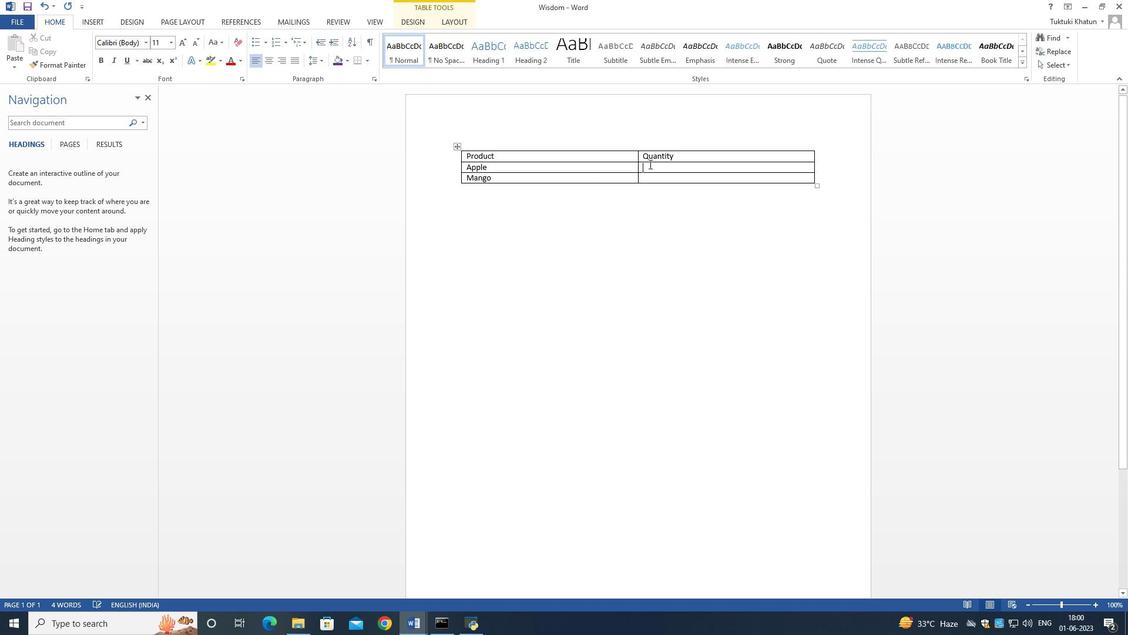 
Action: Key pressed 15
Screenshot: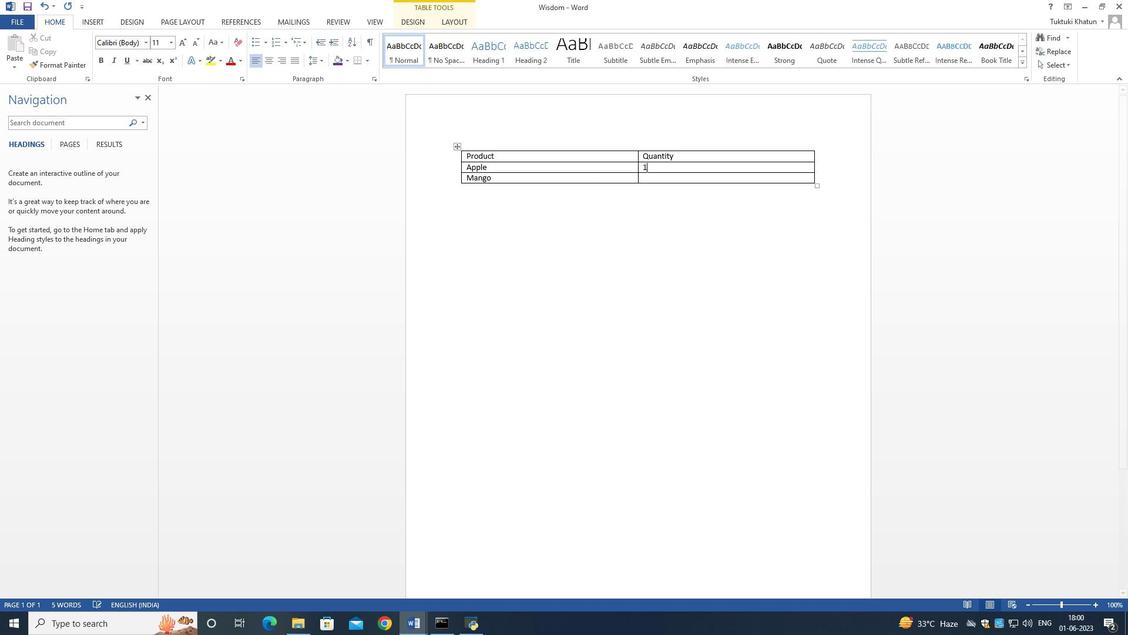 
Action: Mouse moved to (645, 176)
Screenshot: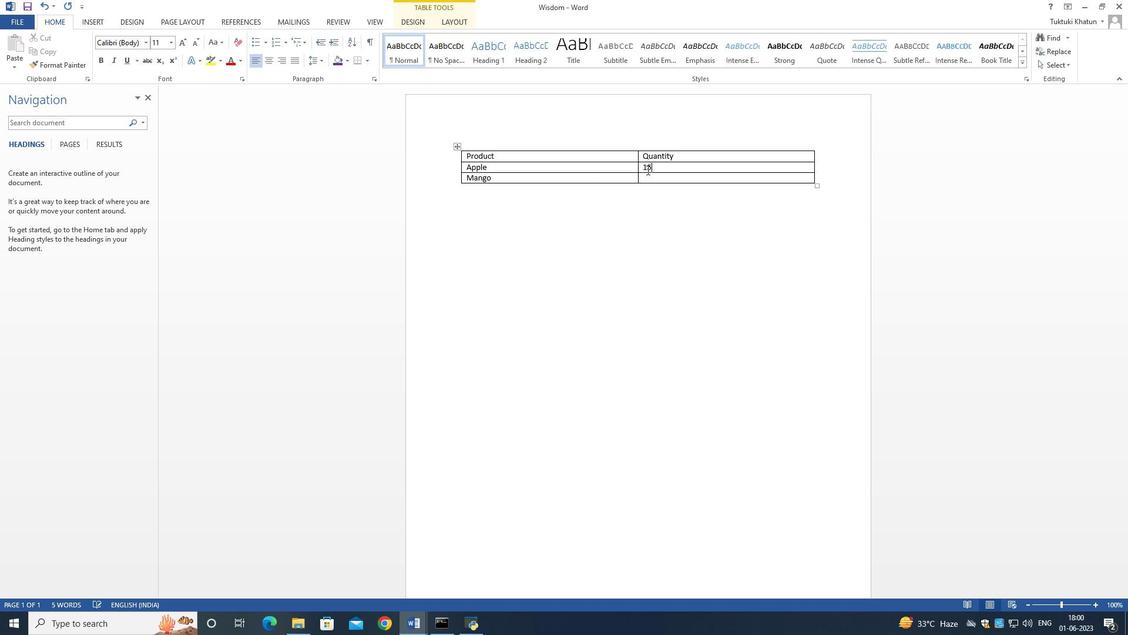 
Action: Mouse pressed left at (645, 176)
Screenshot: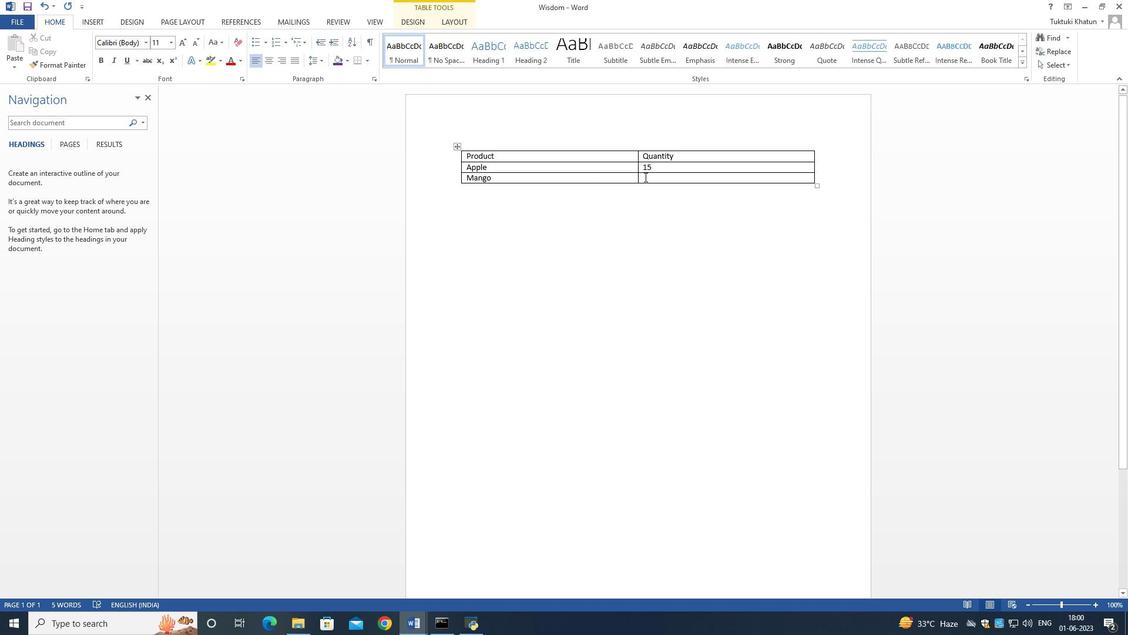 
Action: Key pressed 20
Screenshot: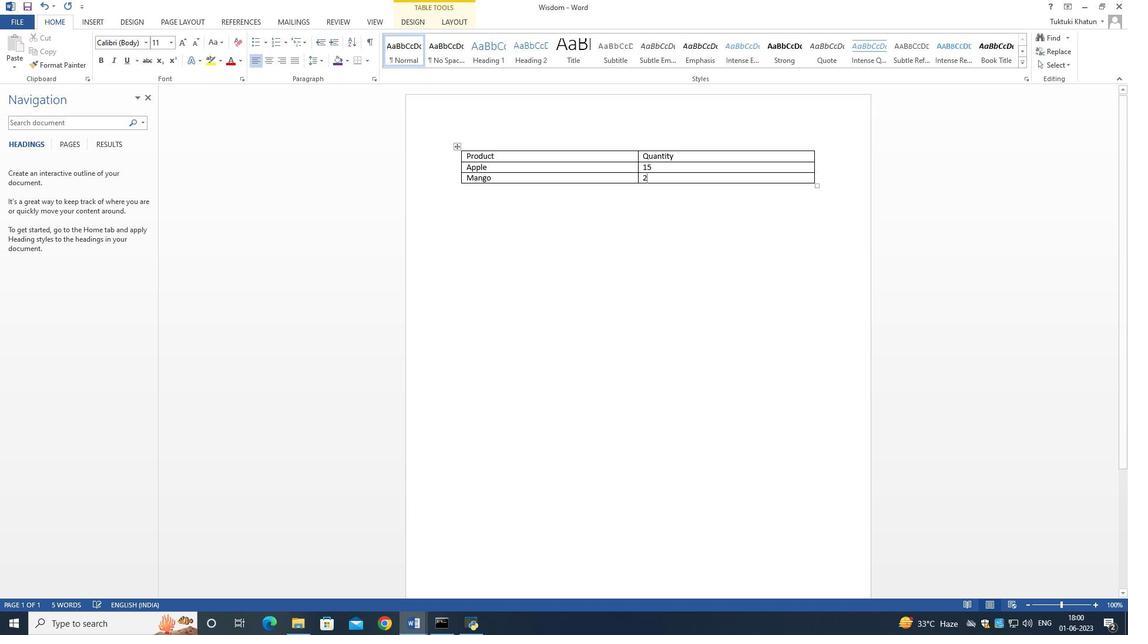 
Action: Mouse moved to (455, 145)
Screenshot: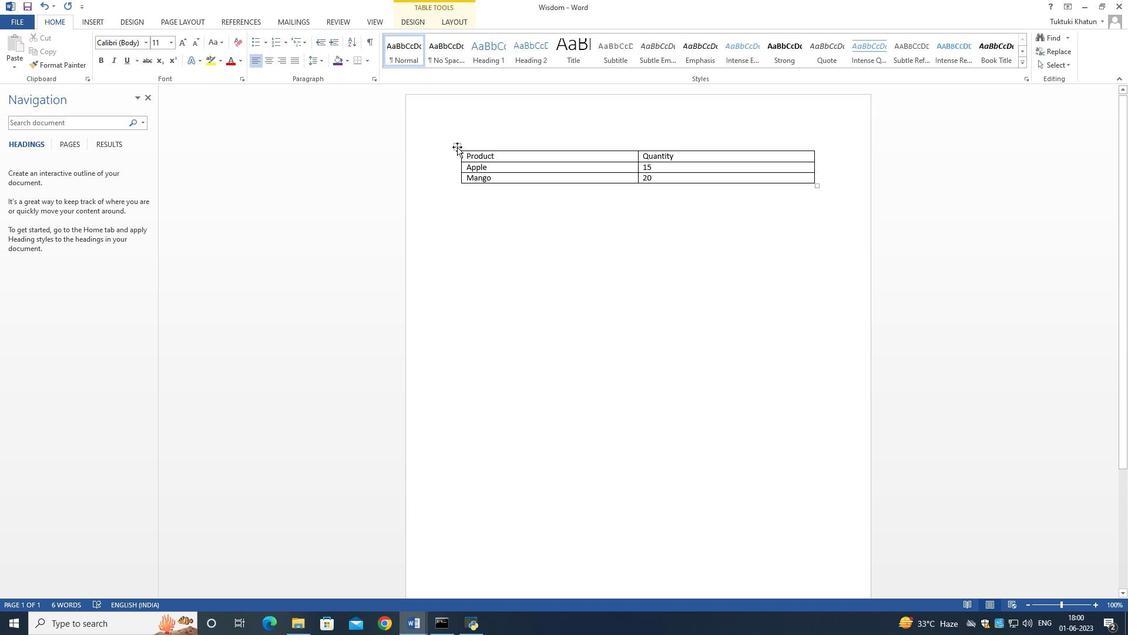 
Action: Mouse pressed left at (455, 145)
Screenshot: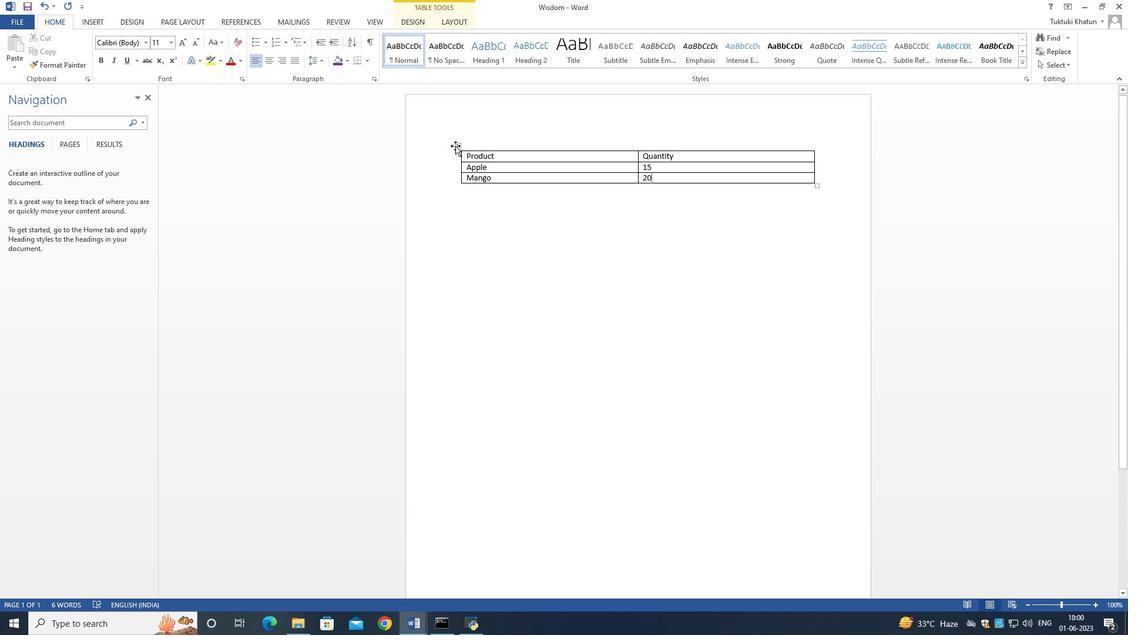
Action: Mouse moved to (403, 21)
Screenshot: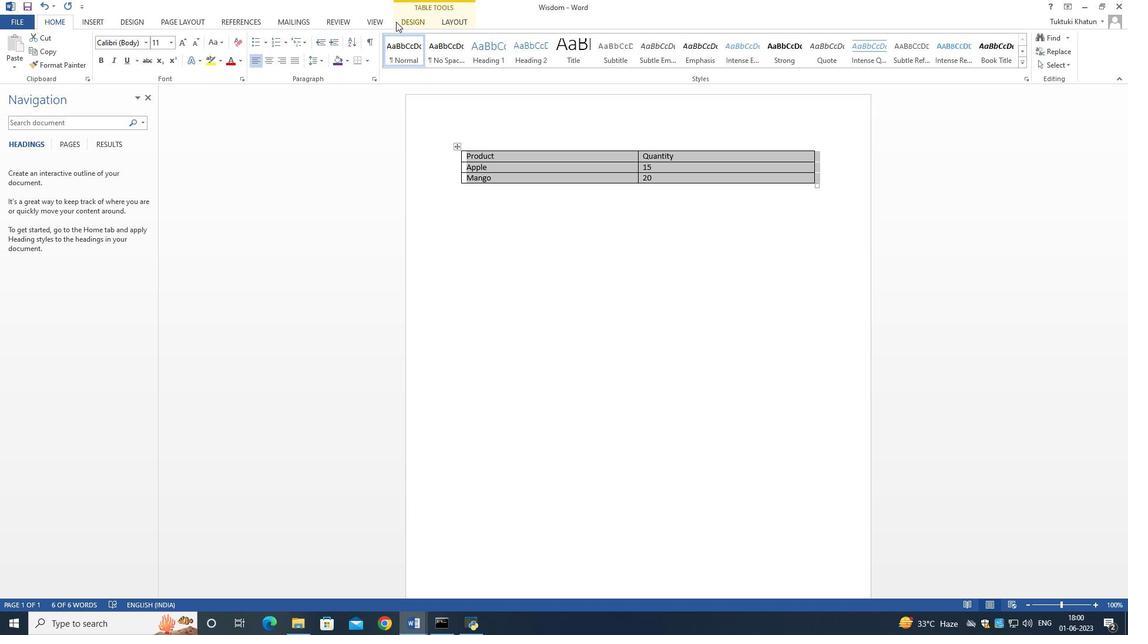 
Action: Mouse pressed left at (403, 21)
Screenshot: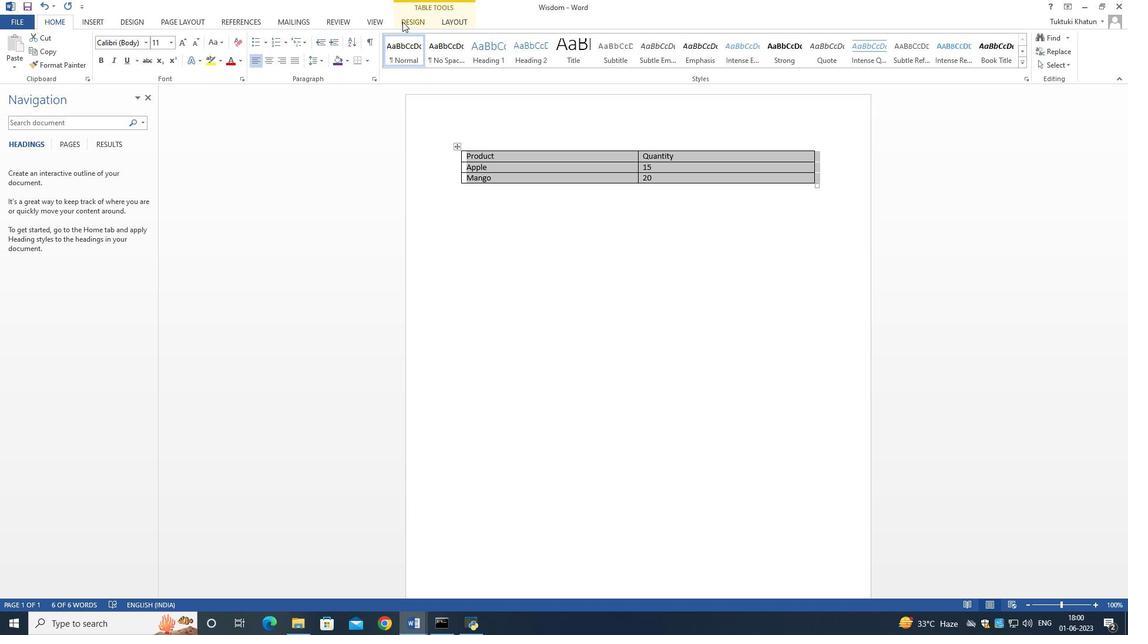 
Action: Mouse moved to (734, 61)
Screenshot: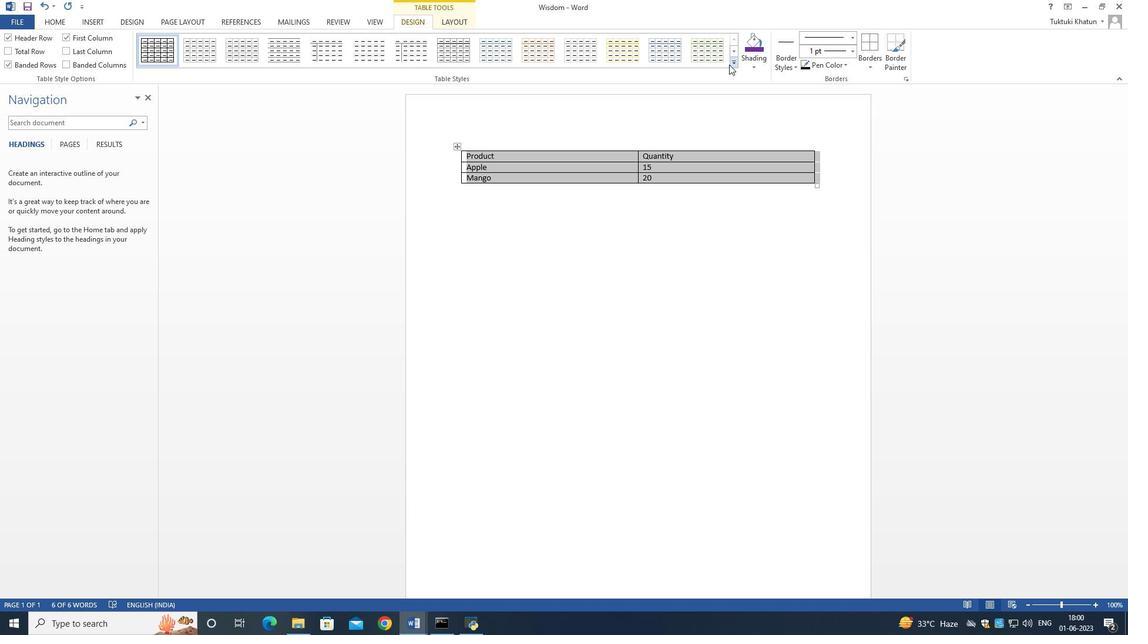 
Action: Mouse pressed left at (734, 61)
Screenshot: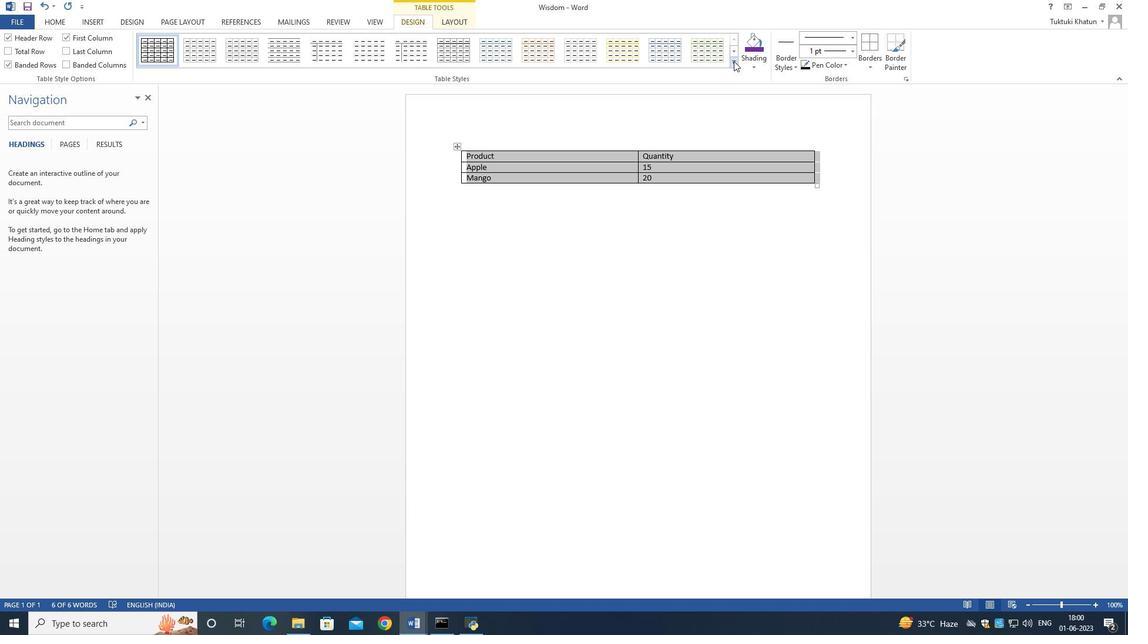 
Action: Mouse moved to (757, 62)
Screenshot: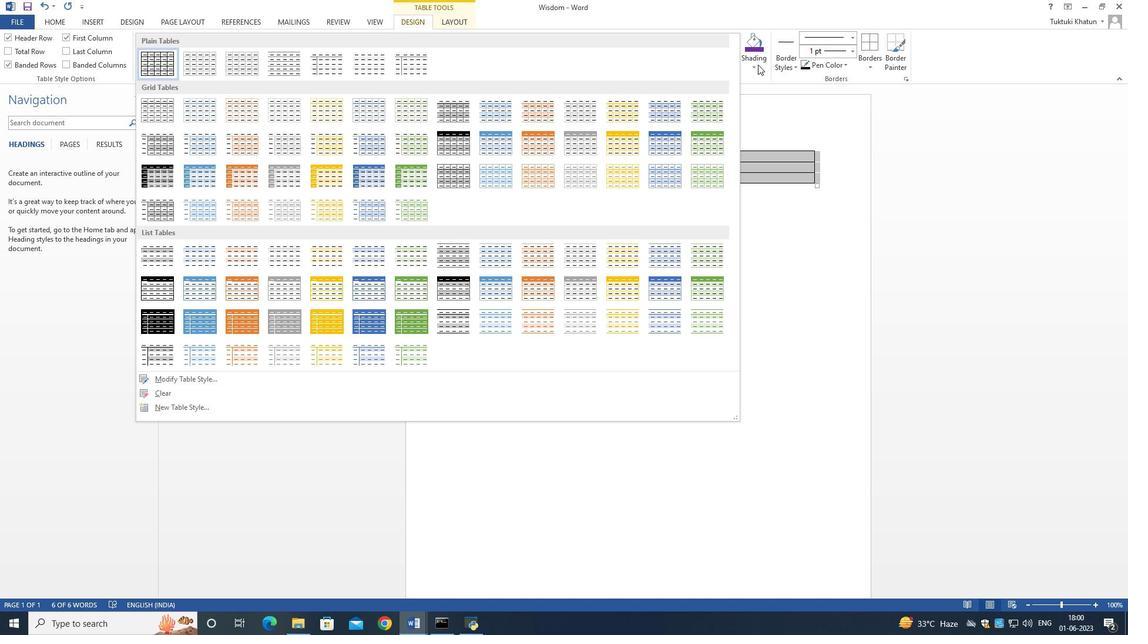 
Action: Mouse pressed left at (757, 62)
Screenshot: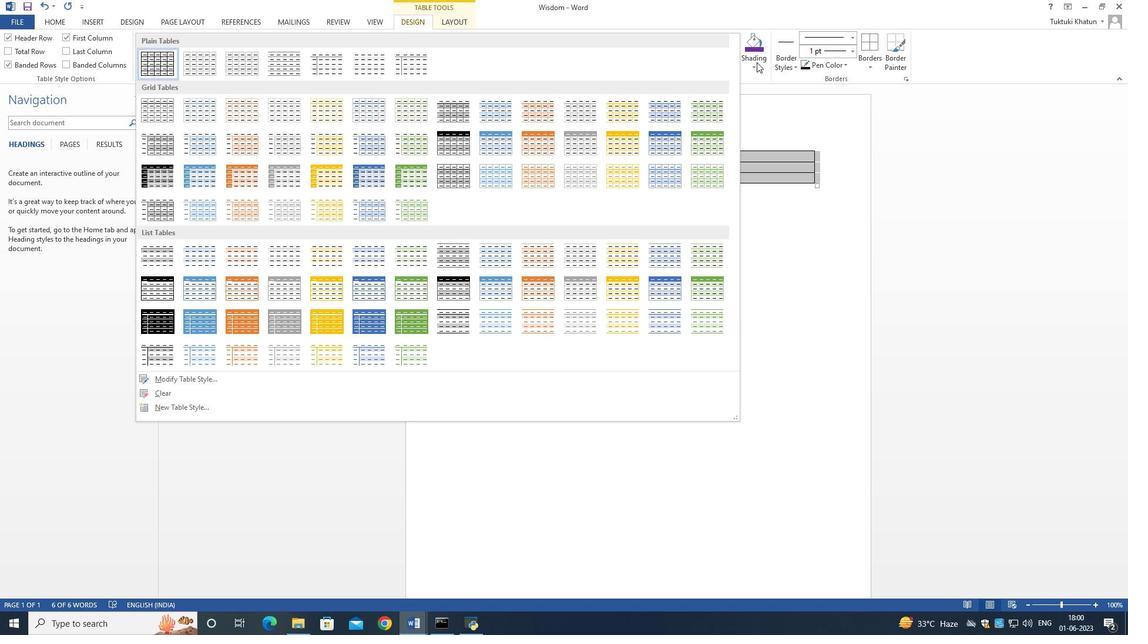 
Action: Mouse moved to (836, 157)
Screenshot: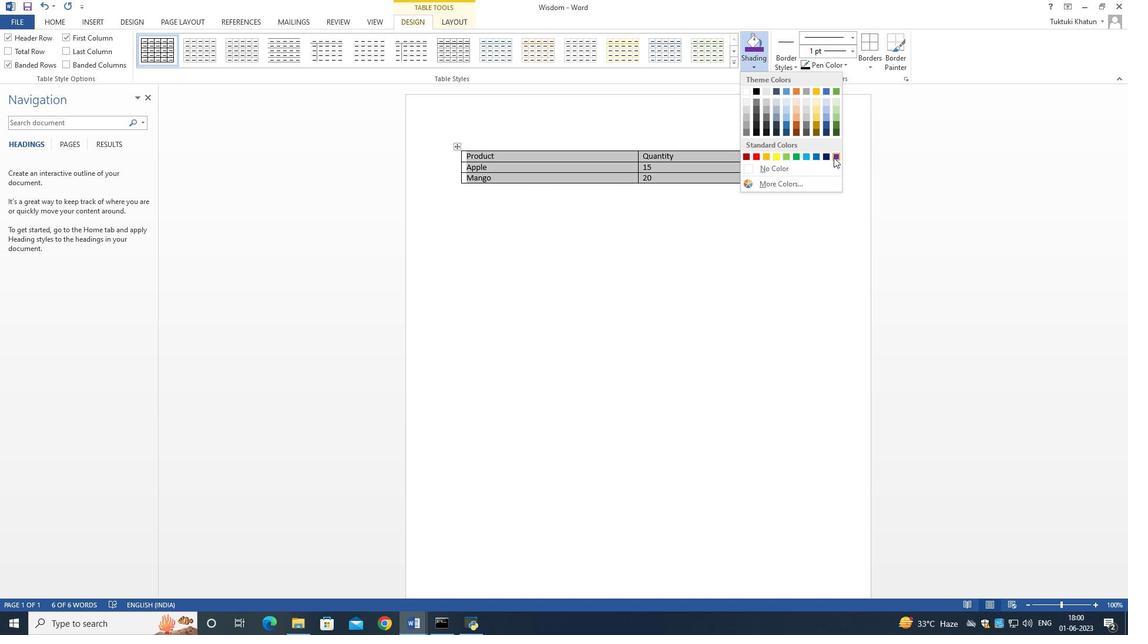 
Action: Mouse pressed left at (836, 157)
Screenshot: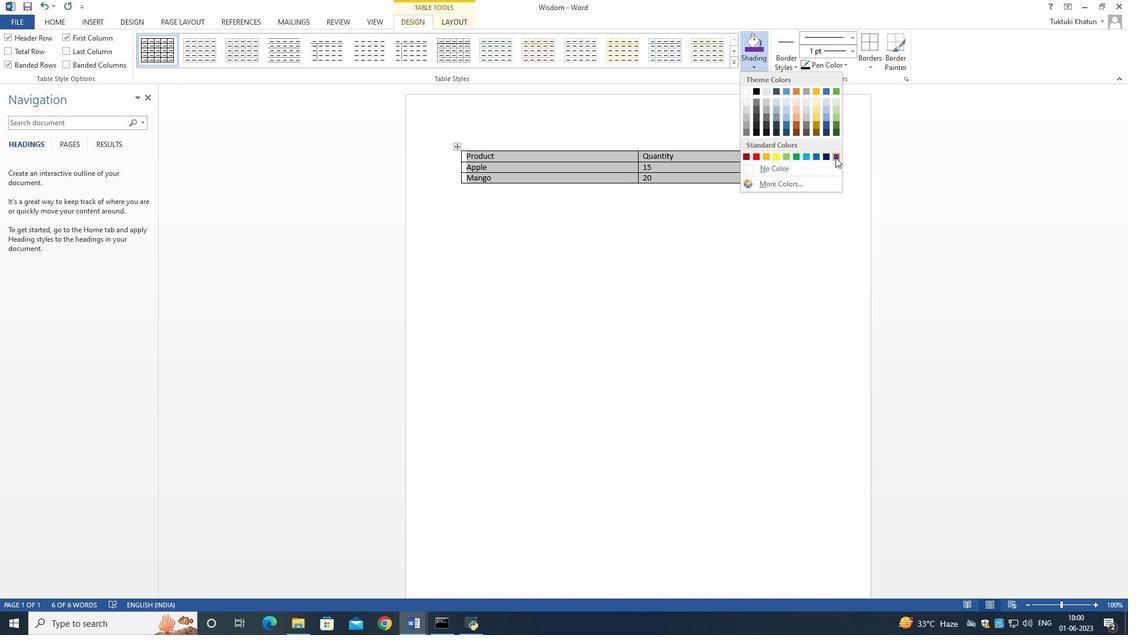 
Action: Mouse moved to (558, 231)
Screenshot: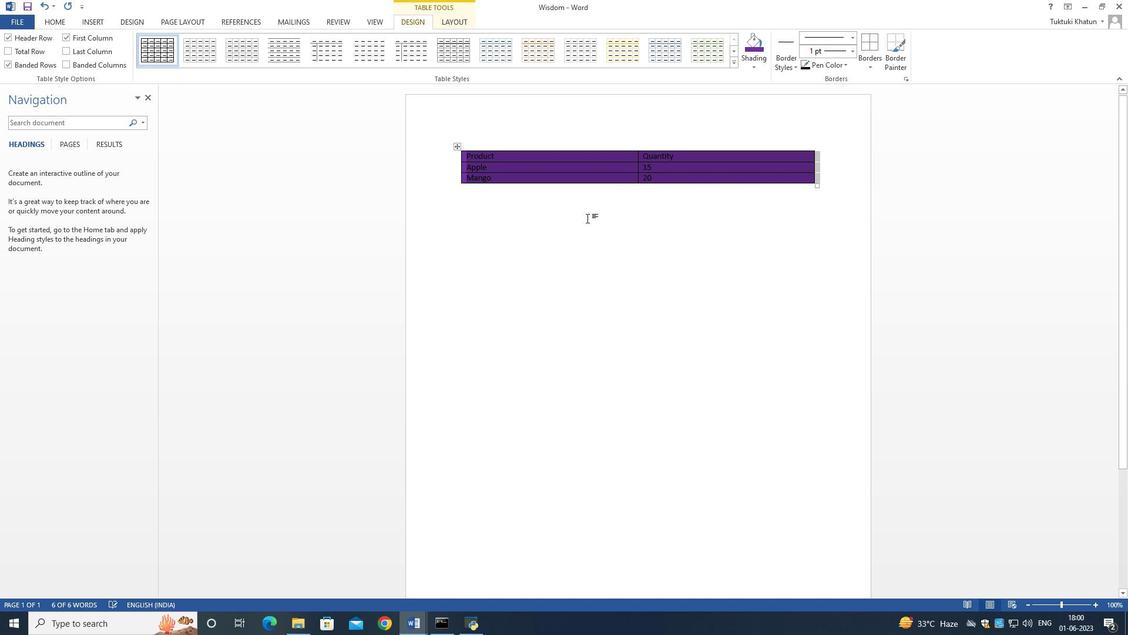 
Action: Mouse pressed left at (558, 231)
Screenshot: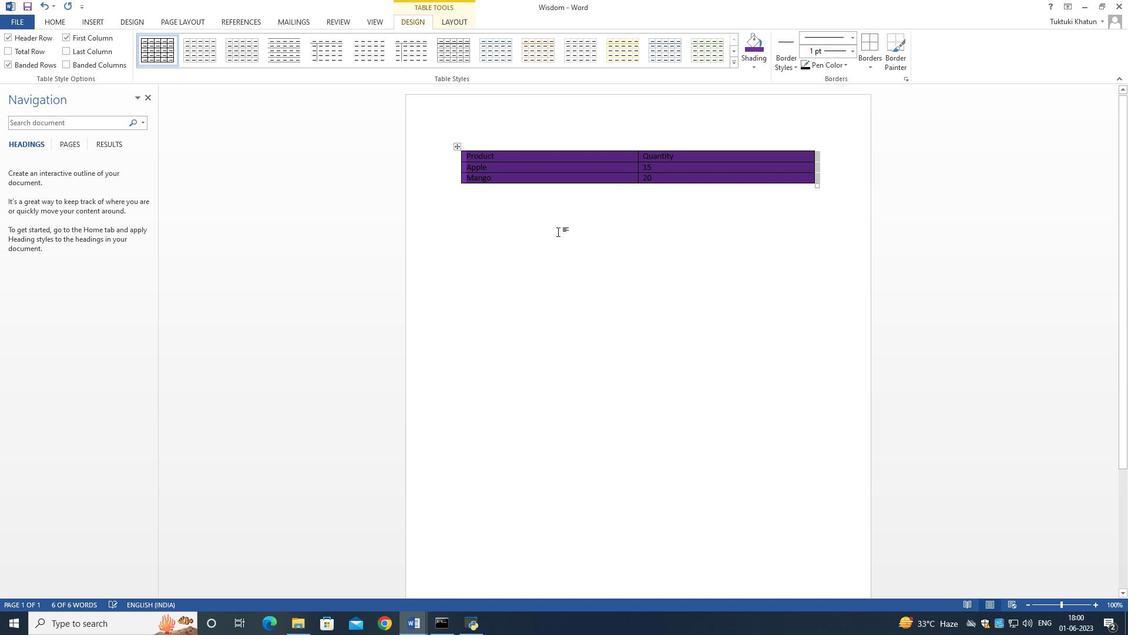 
Action: Mouse moved to (554, 223)
Screenshot: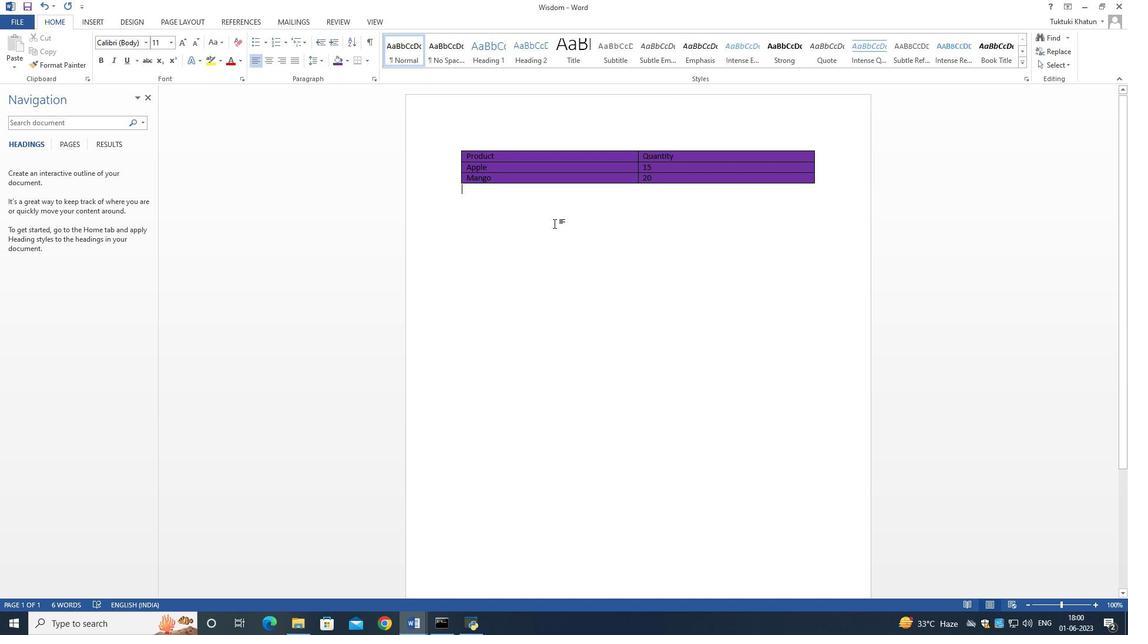 
